 Task: Find connections with filter location San Fernando with filter topic #careerswith filter profile language Potuguese with filter current company DRDO, Centre for Airborne Systems with filter school Harcourt Butler Technical University  with filter industry Embedded Software Products with filter service category SupportTechnical Writing with filter keywords title Director of Inside Sales
Action: Mouse moved to (498, 63)
Screenshot: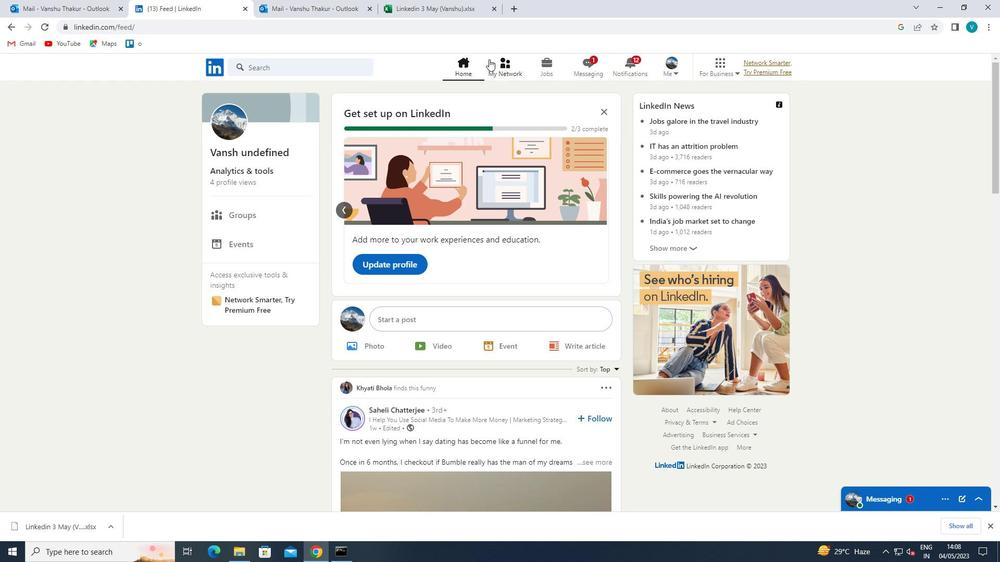 
Action: Mouse pressed left at (498, 63)
Screenshot: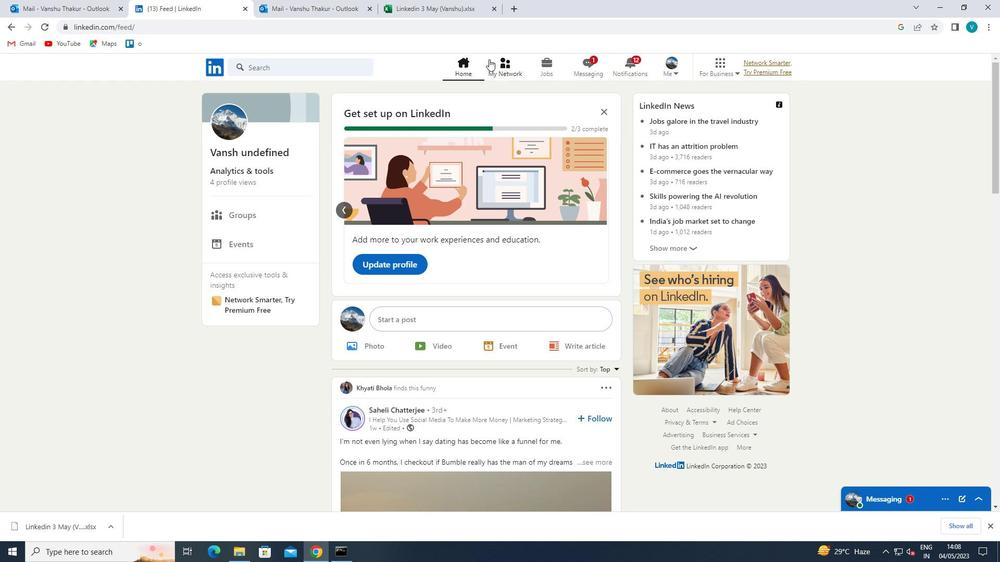 
Action: Mouse moved to (288, 128)
Screenshot: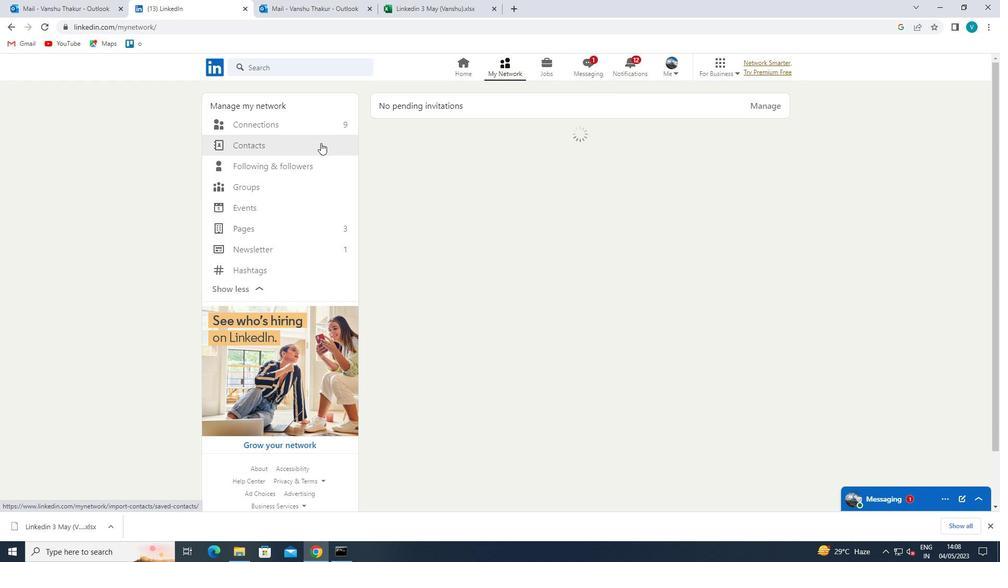 
Action: Mouse pressed left at (288, 128)
Screenshot: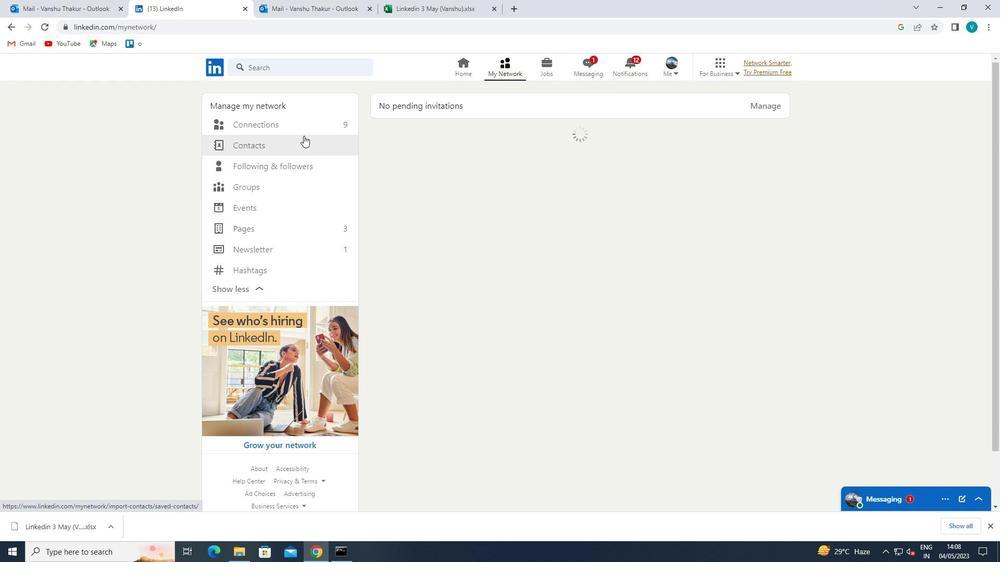
Action: Mouse moved to (568, 123)
Screenshot: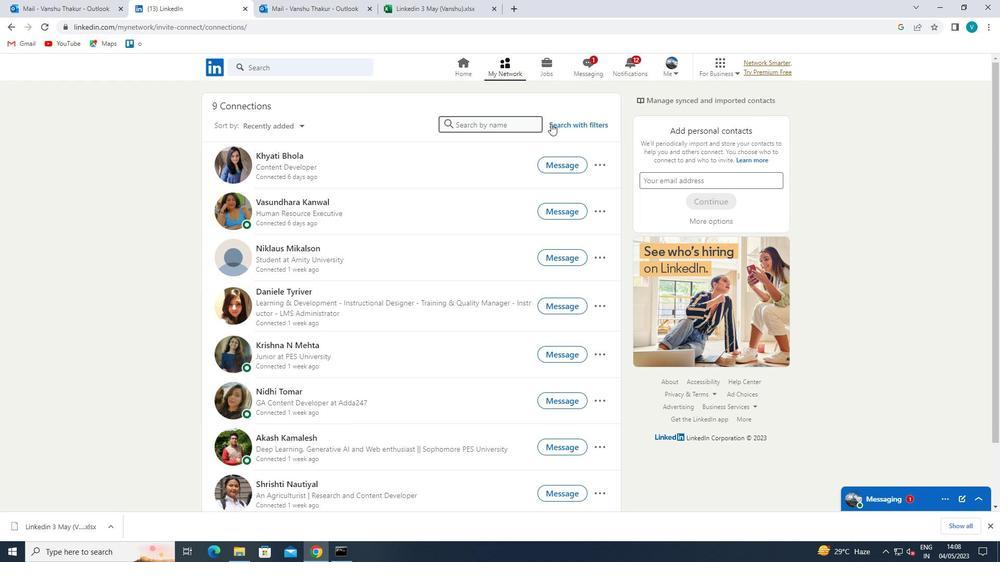
Action: Mouse pressed left at (568, 123)
Screenshot: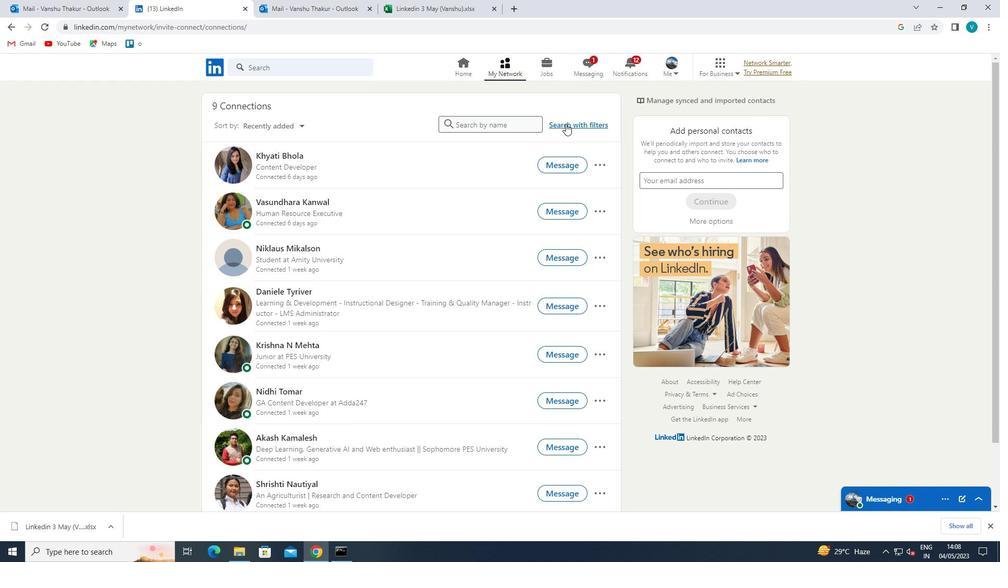 
Action: Mouse moved to (508, 98)
Screenshot: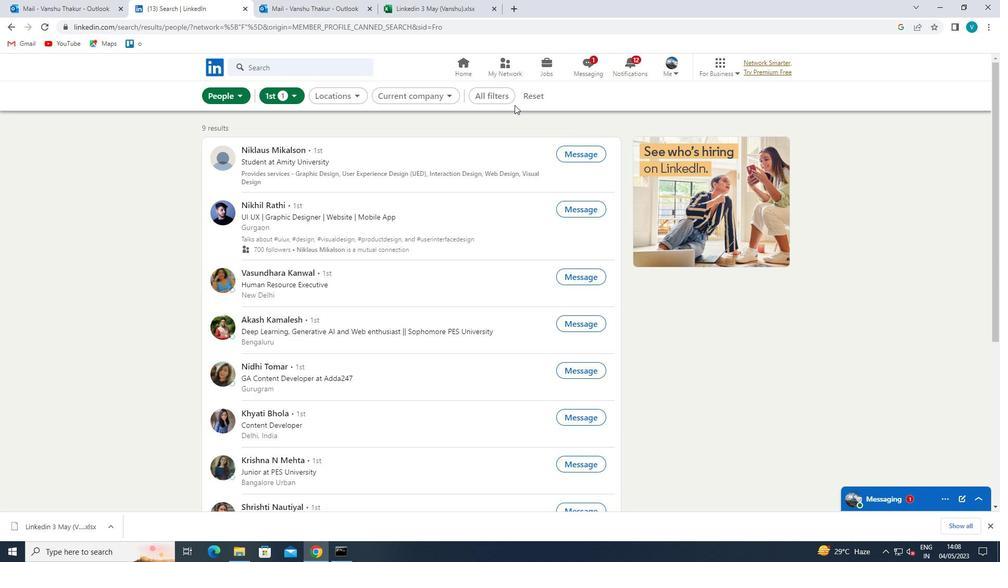
Action: Mouse pressed left at (508, 98)
Screenshot: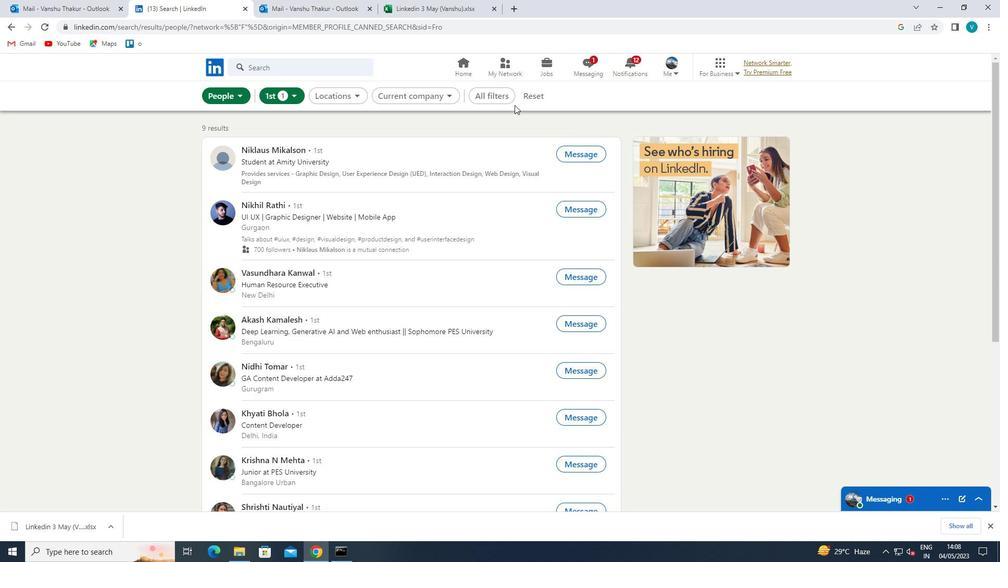 
Action: Mouse moved to (810, 230)
Screenshot: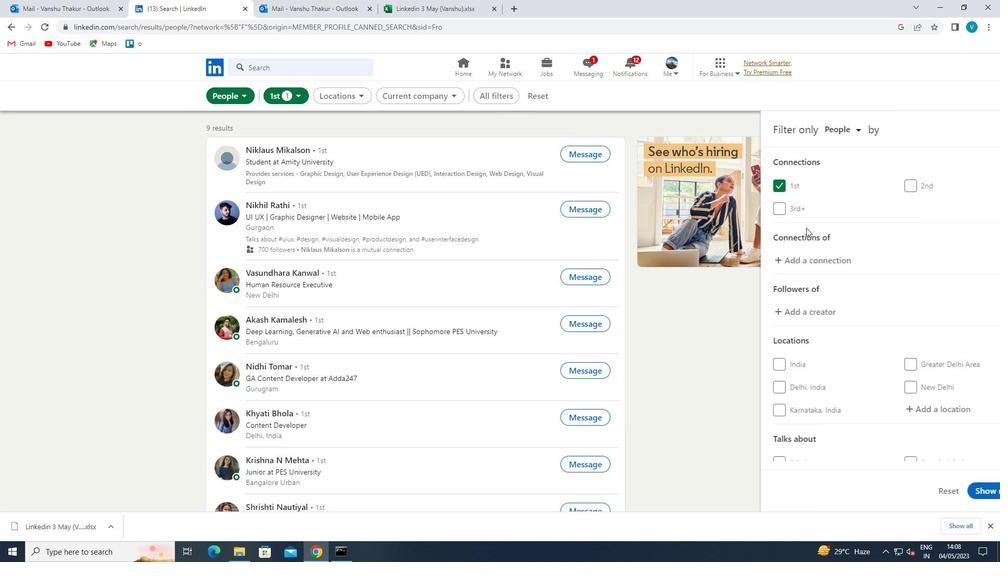 
Action: Mouse scrolled (810, 229) with delta (0, 0)
Screenshot: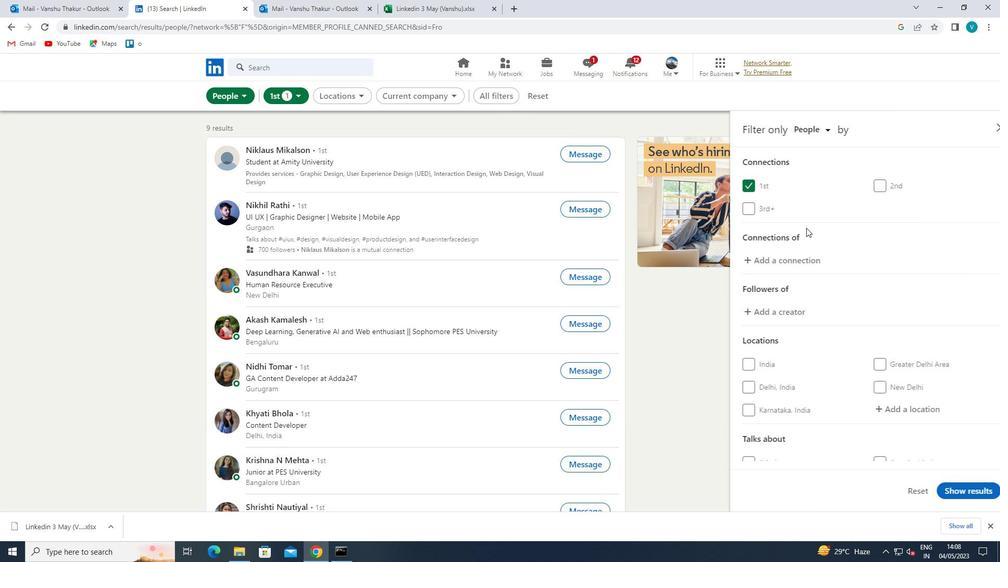 
Action: Mouse moved to (887, 360)
Screenshot: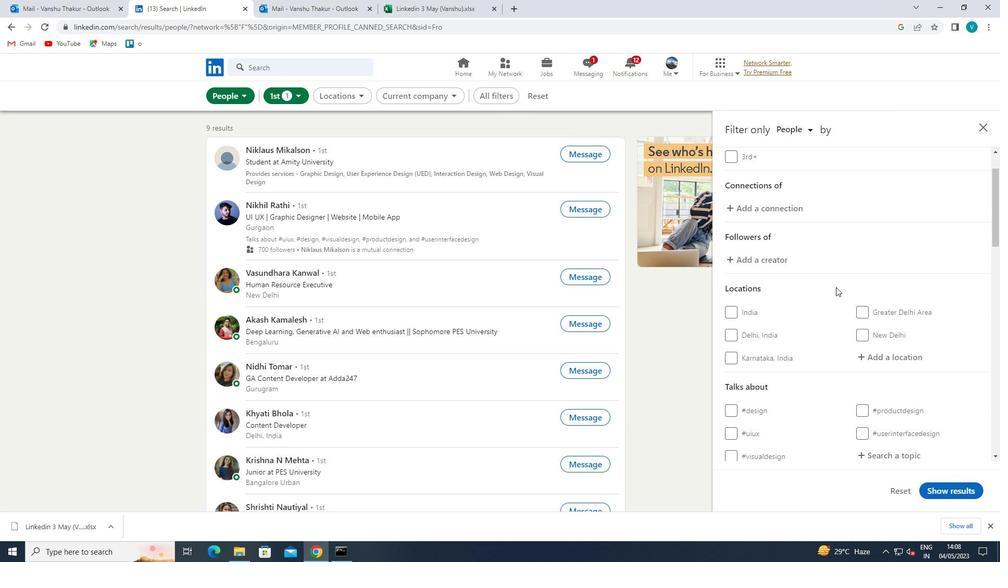 
Action: Mouse pressed left at (887, 360)
Screenshot: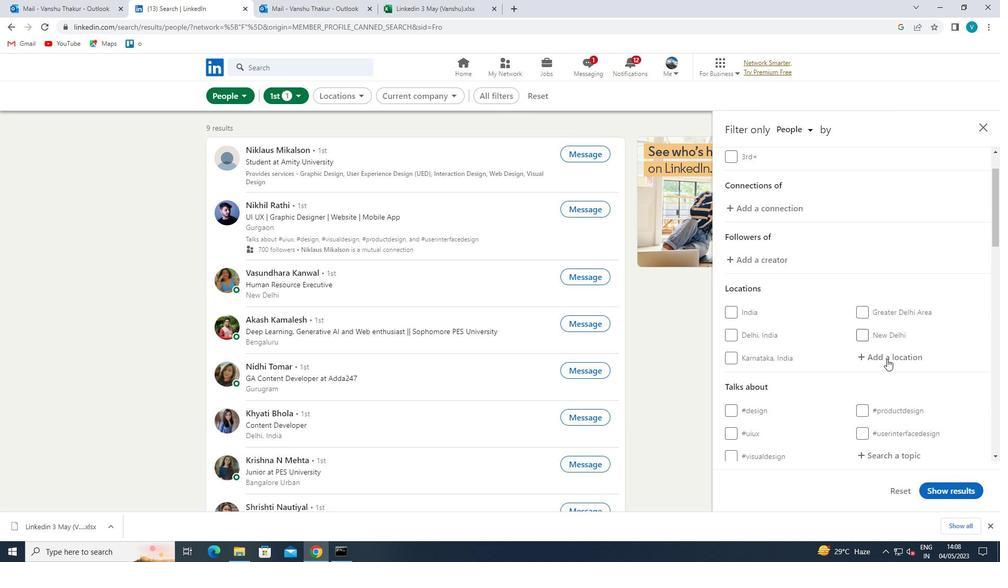 
Action: Mouse moved to (887, 360)
Screenshot: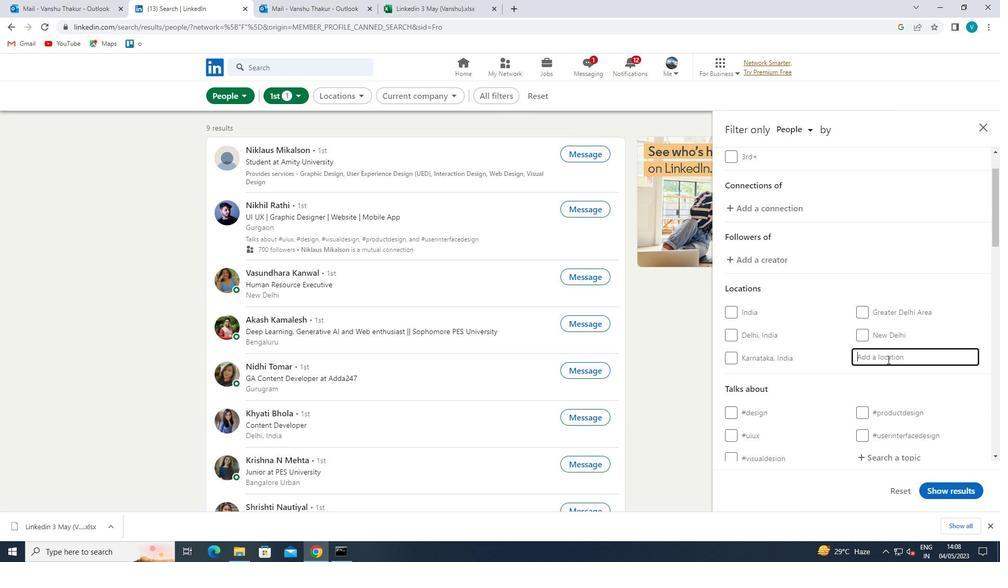 
Action: Key pressed <Key.shift>SA
Screenshot: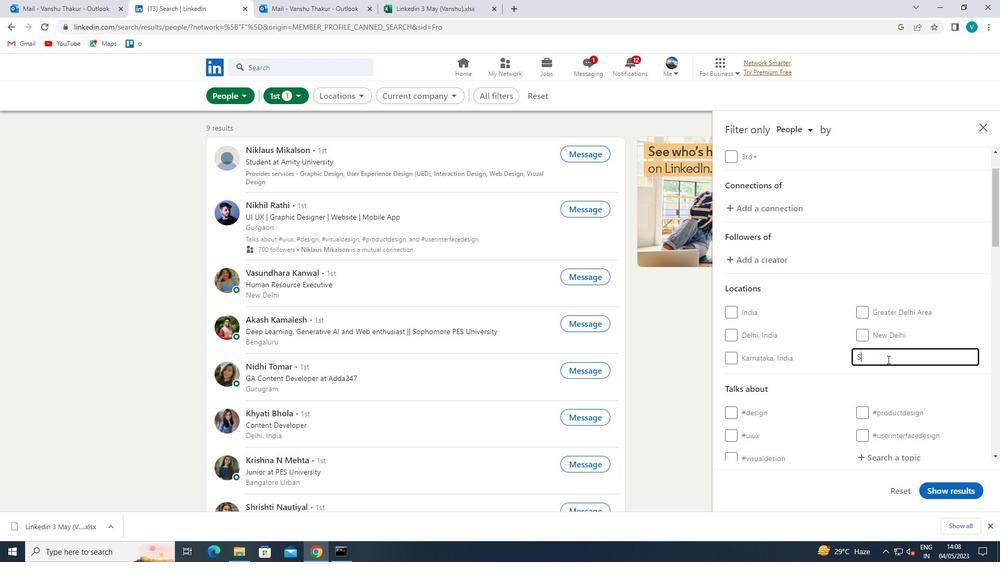 
Action: Mouse moved to (887, 358)
Screenshot: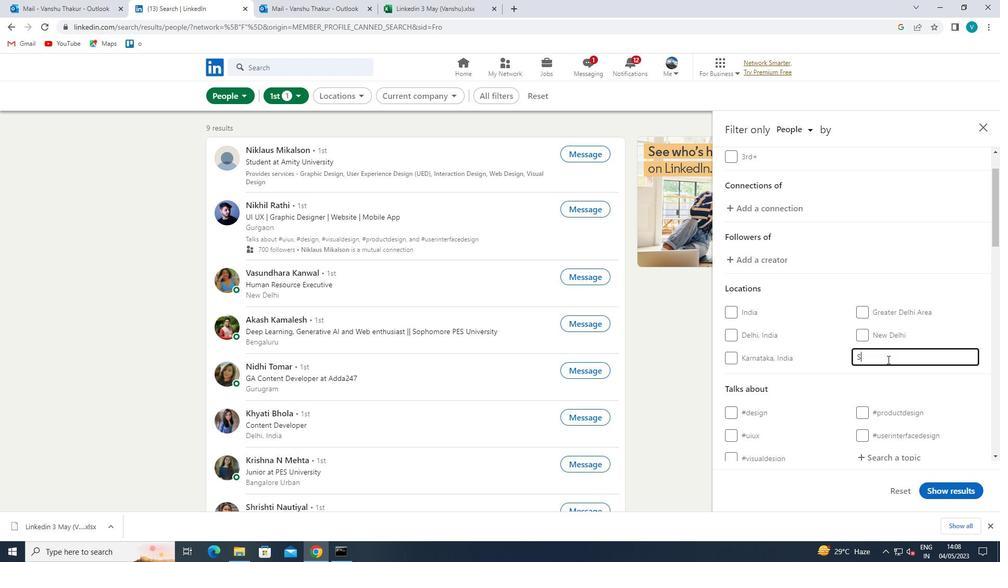 
Action: Key pressed N<Key.space><Key.shift>FERNANDO
Screenshot: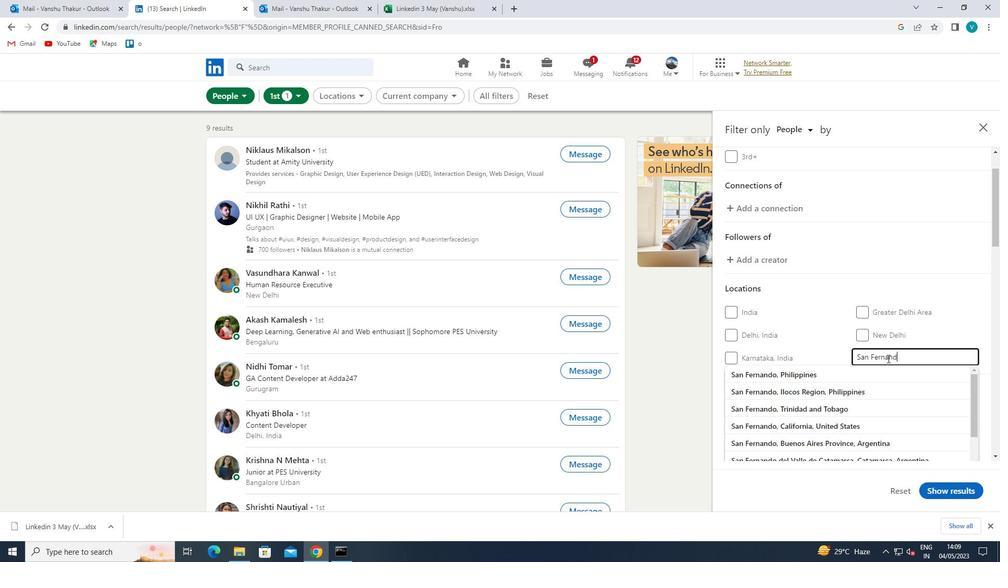 
Action: Mouse moved to (863, 370)
Screenshot: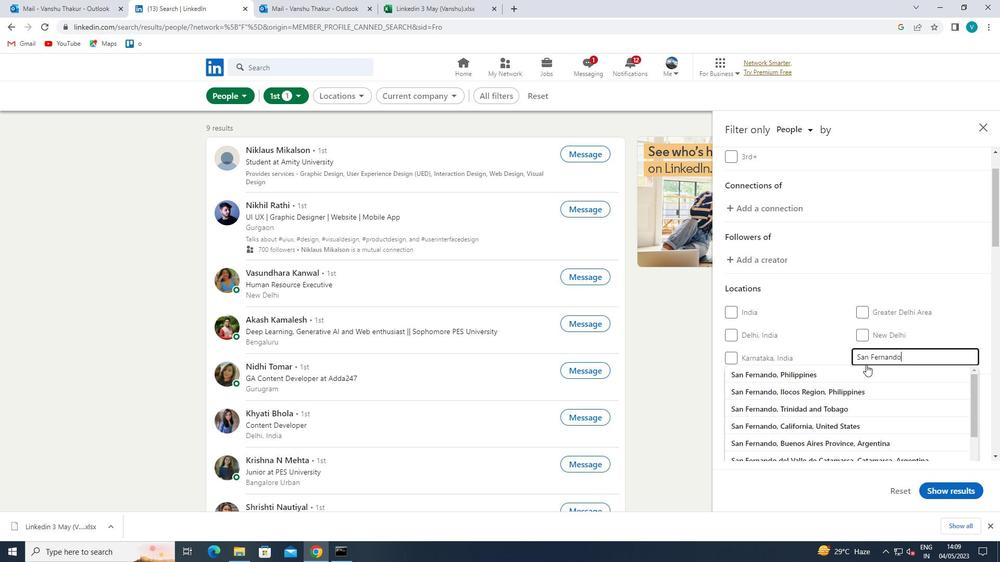 
Action: Mouse pressed left at (863, 370)
Screenshot: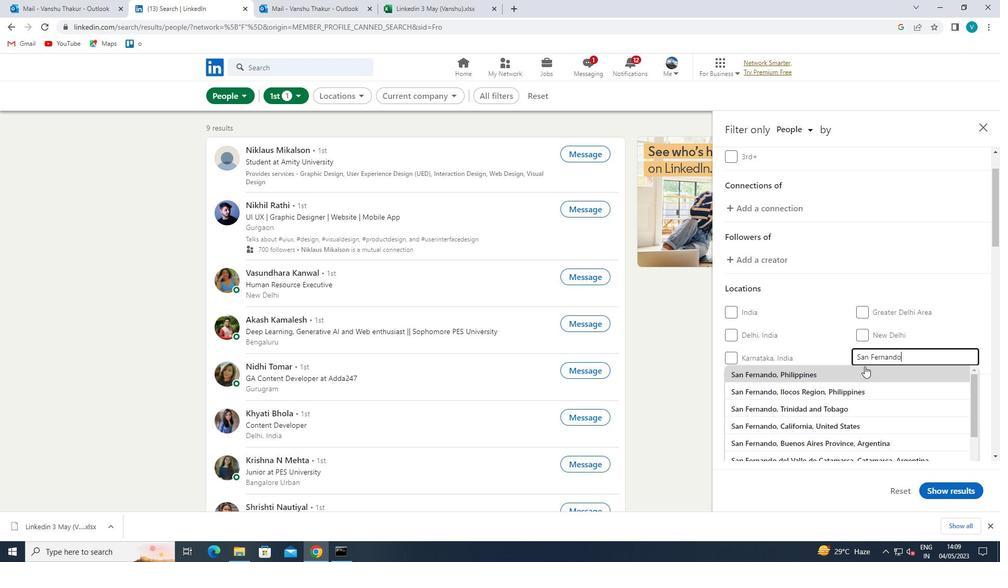 
Action: Mouse moved to (840, 337)
Screenshot: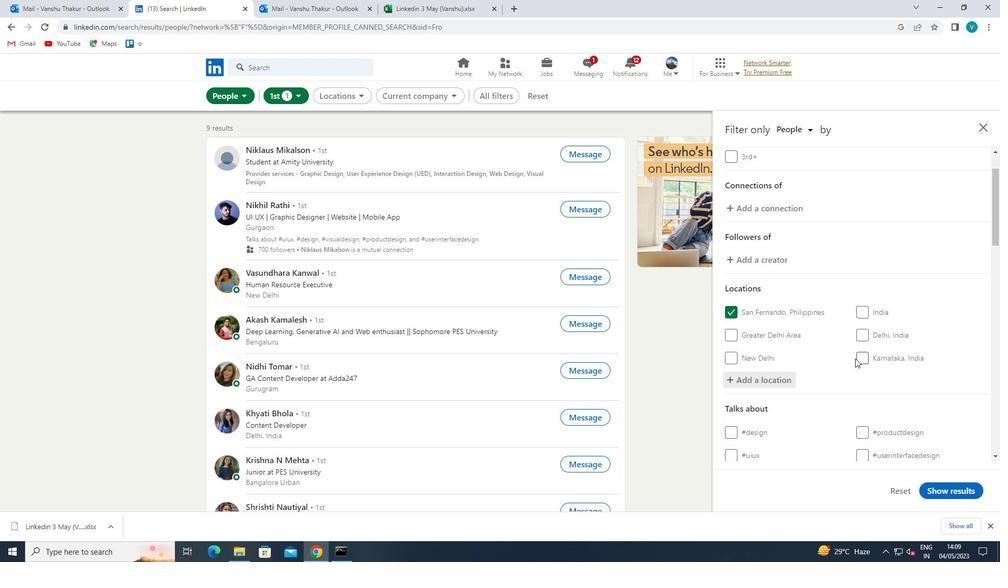 
Action: Mouse scrolled (840, 337) with delta (0, 0)
Screenshot: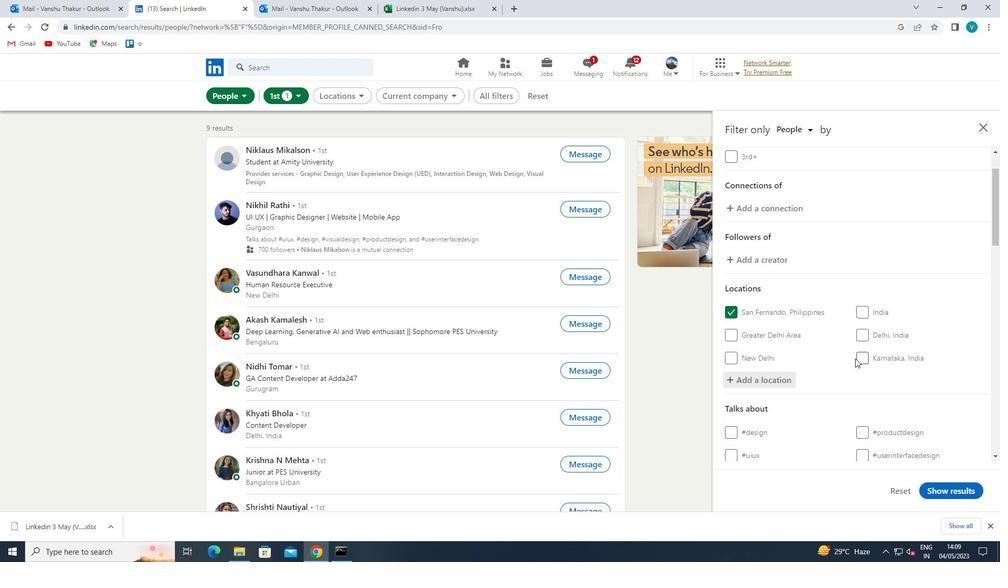 
Action: Mouse moved to (837, 336)
Screenshot: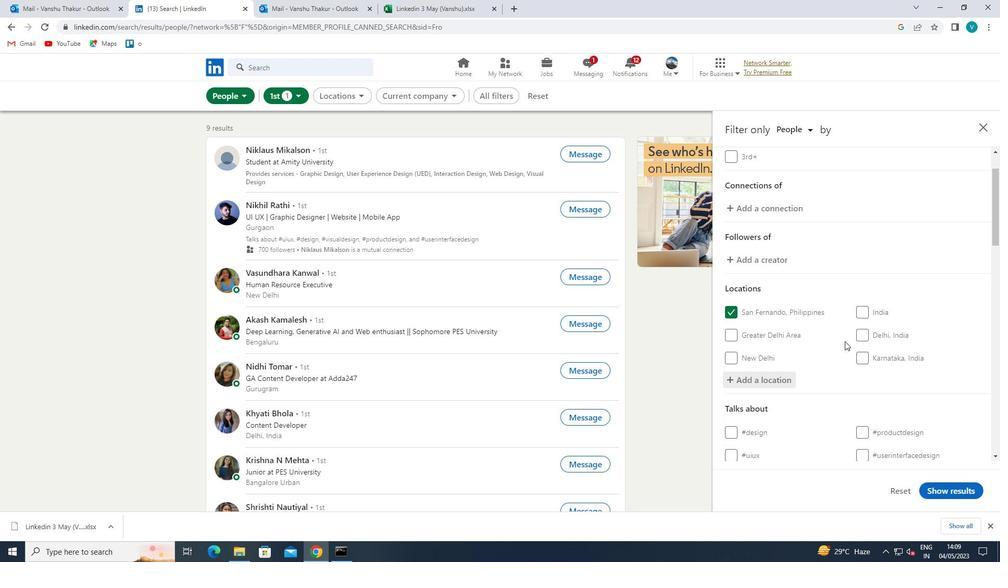 
Action: Mouse scrolled (837, 335) with delta (0, 0)
Screenshot: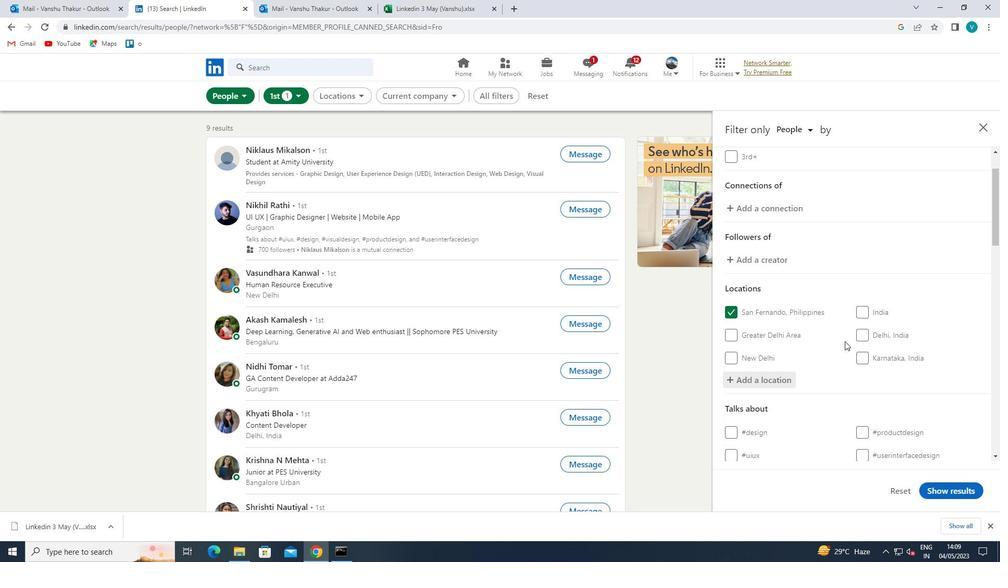 
Action: Mouse moved to (869, 366)
Screenshot: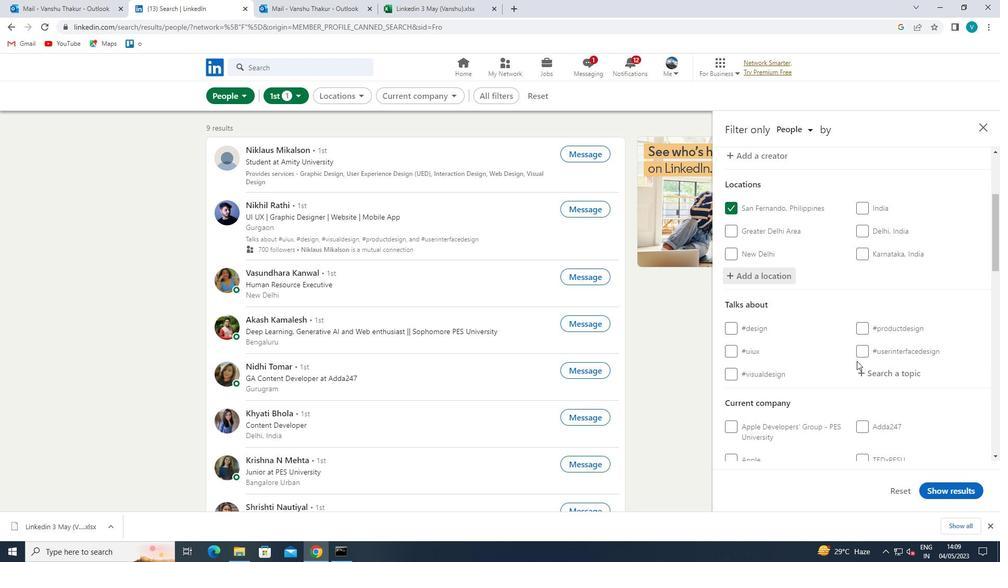 
Action: Mouse pressed left at (869, 366)
Screenshot: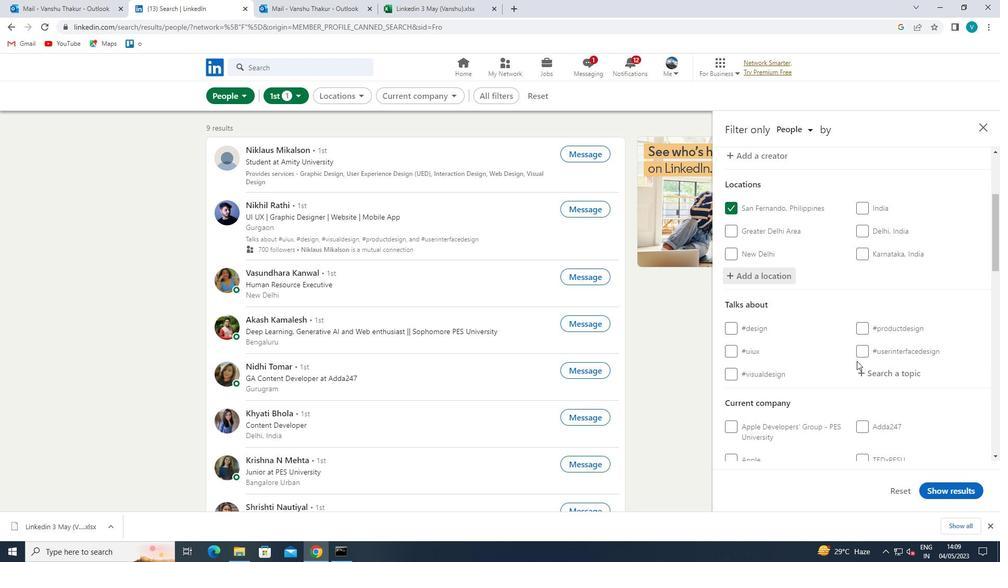 
Action: Key pressed CAREERS
Screenshot: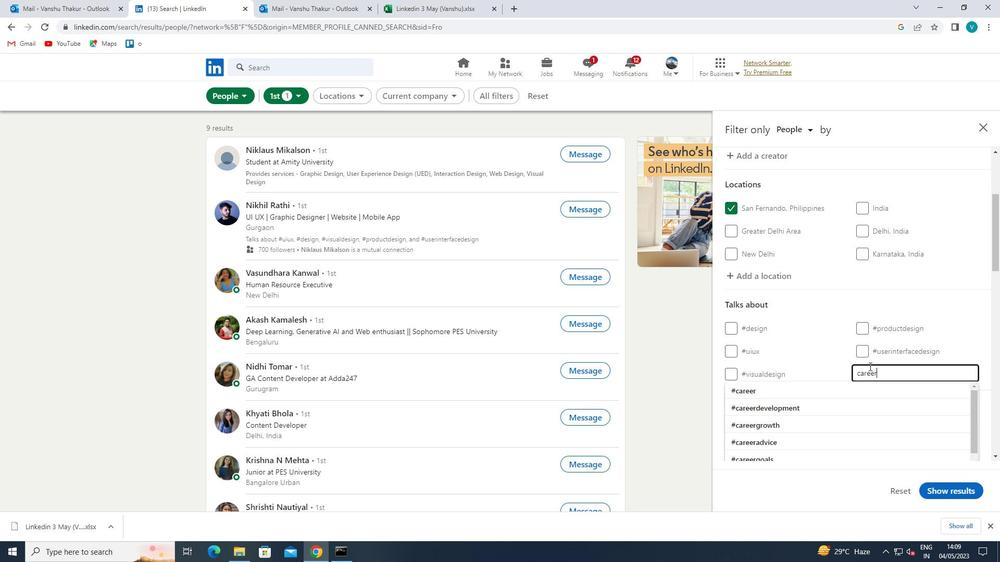 
Action: Mouse moved to (821, 386)
Screenshot: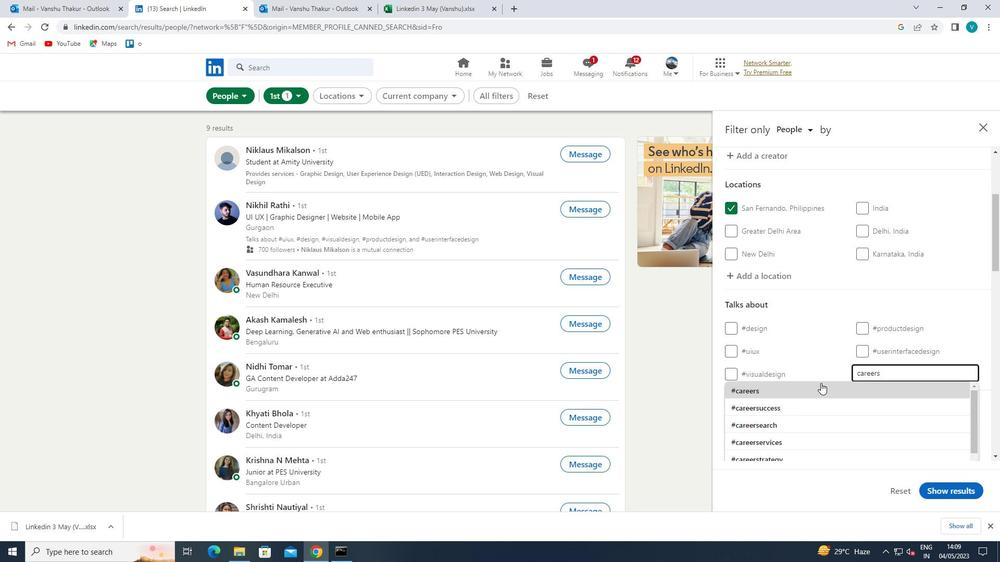 
Action: Mouse pressed left at (821, 386)
Screenshot: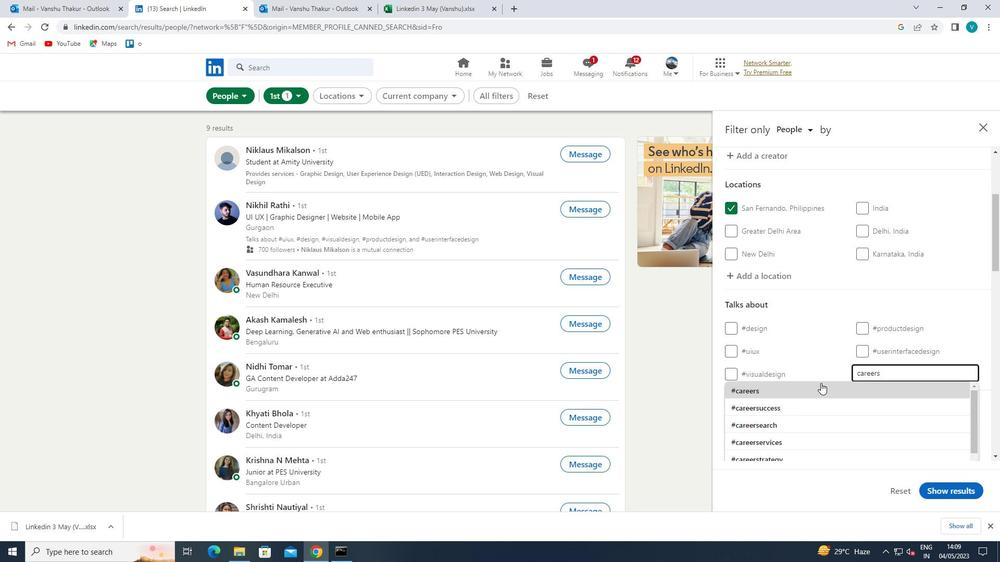 
Action: Mouse moved to (821, 382)
Screenshot: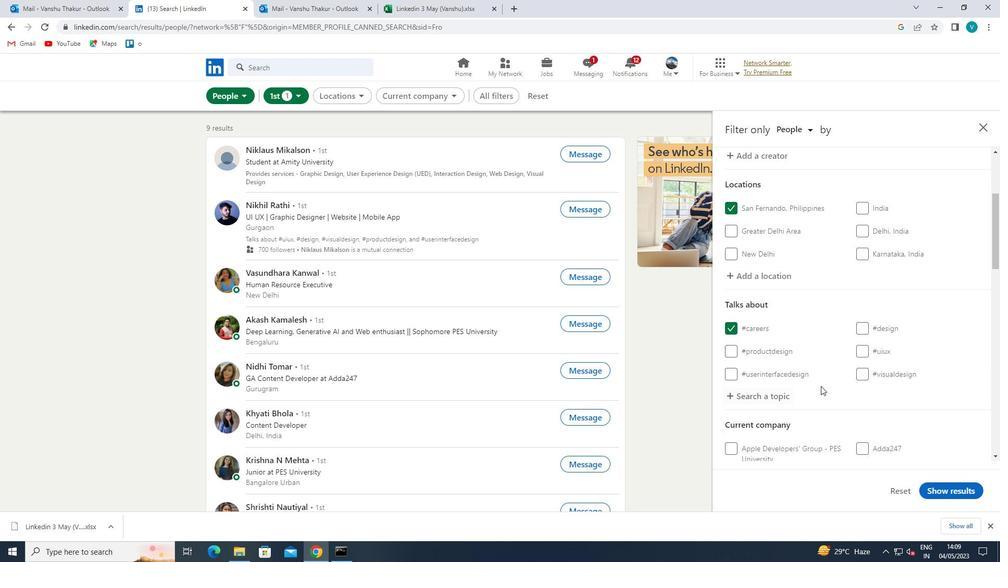 
Action: Mouse scrolled (821, 381) with delta (0, 0)
Screenshot: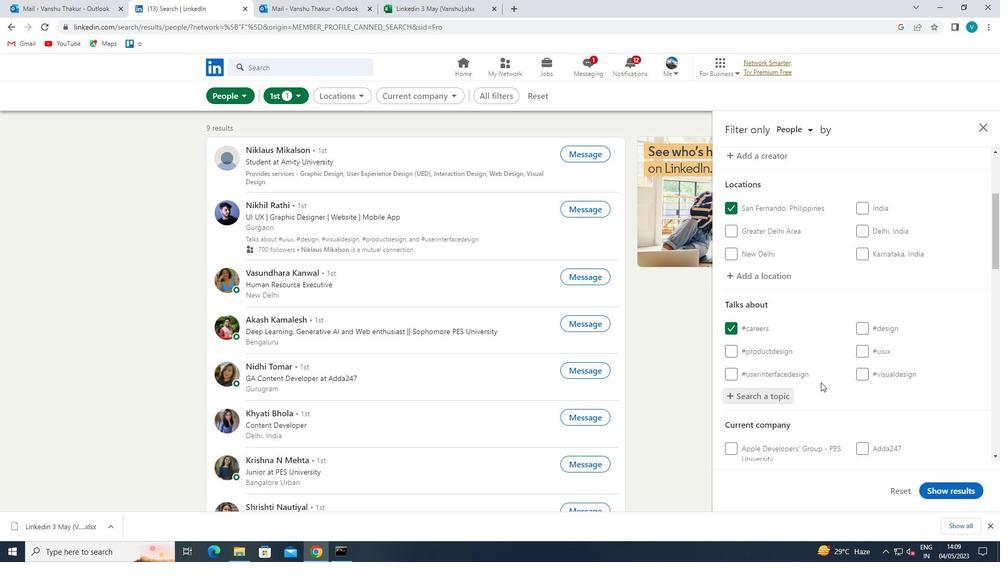 
Action: Mouse scrolled (821, 381) with delta (0, 0)
Screenshot: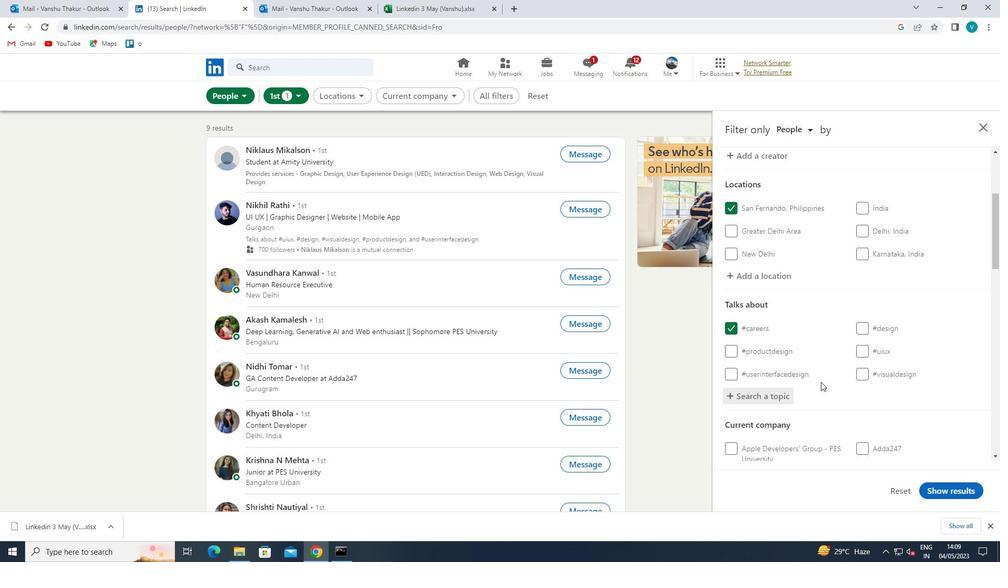 
Action: Mouse scrolled (821, 381) with delta (0, 0)
Screenshot: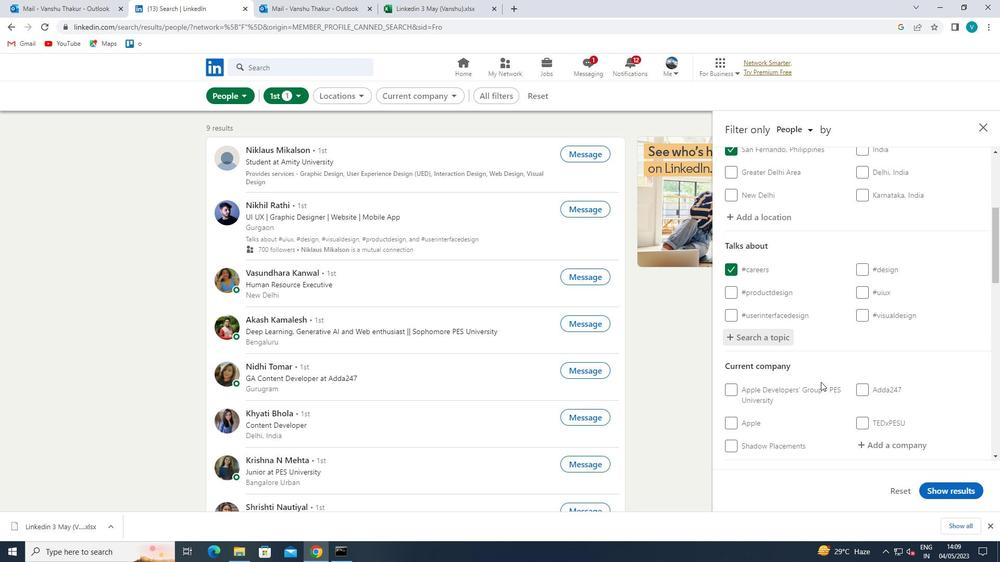 
Action: Mouse moved to (895, 346)
Screenshot: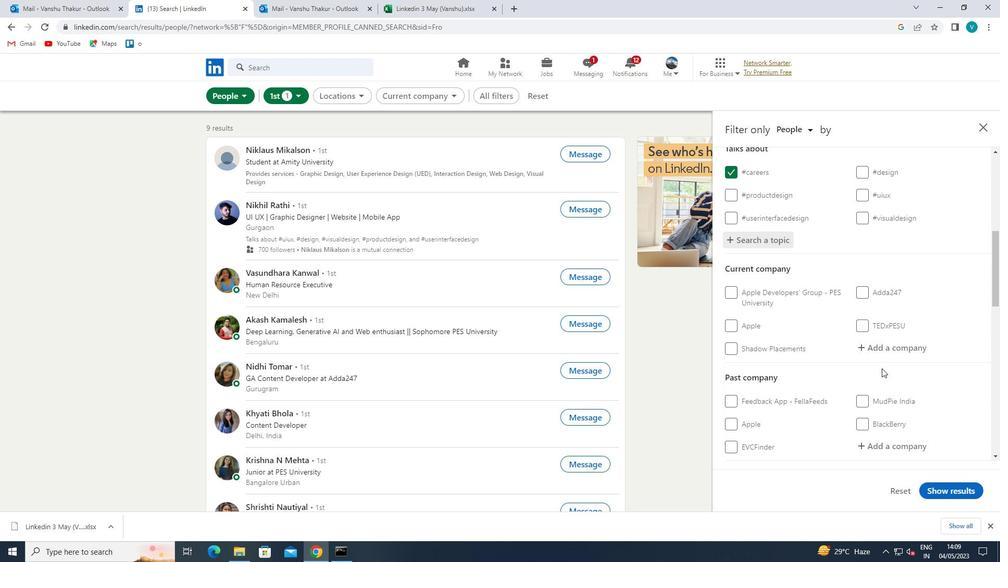 
Action: Mouse pressed left at (895, 346)
Screenshot: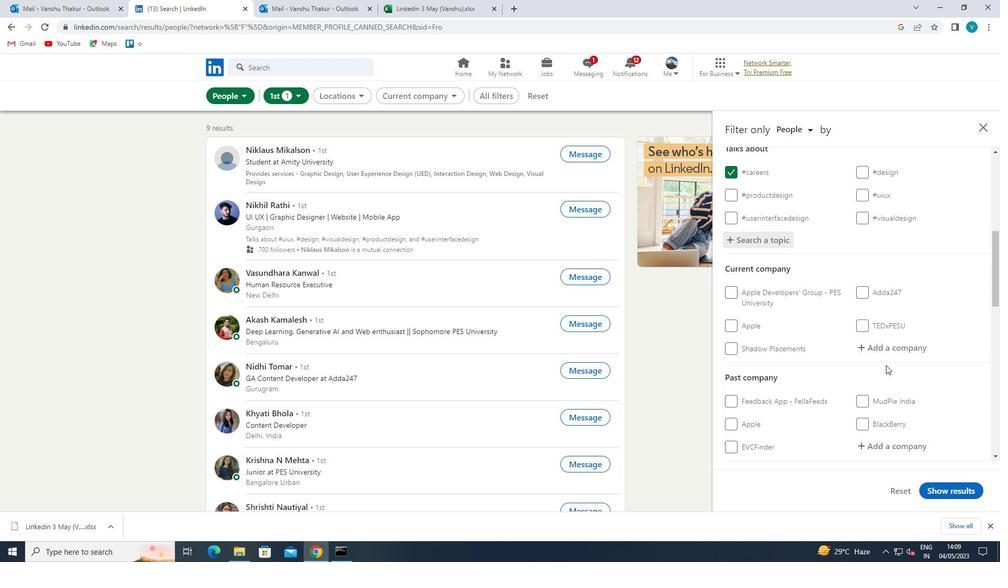 
Action: Mouse moved to (899, 341)
Screenshot: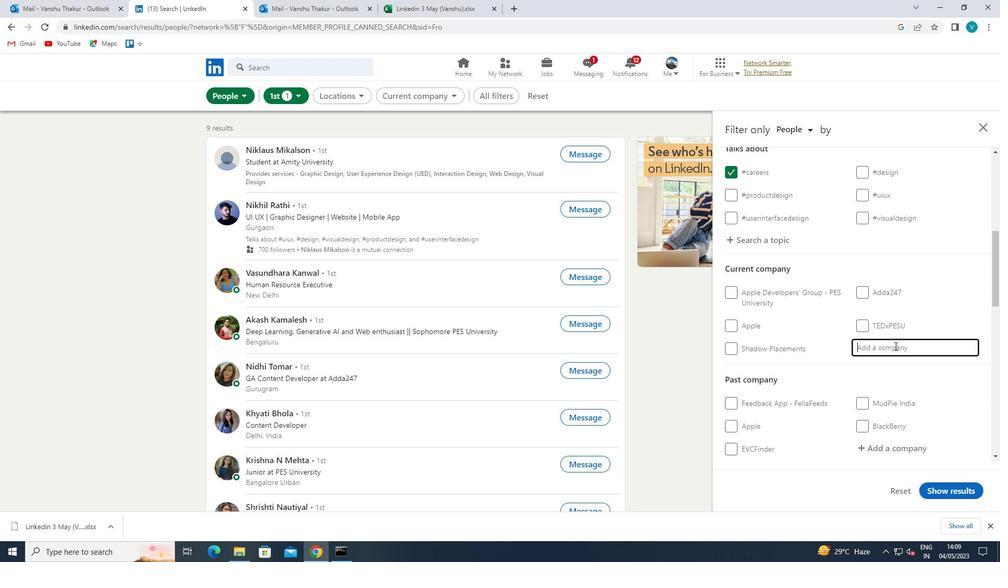 
Action: Key pressed <Key.shift>DRDO
Screenshot: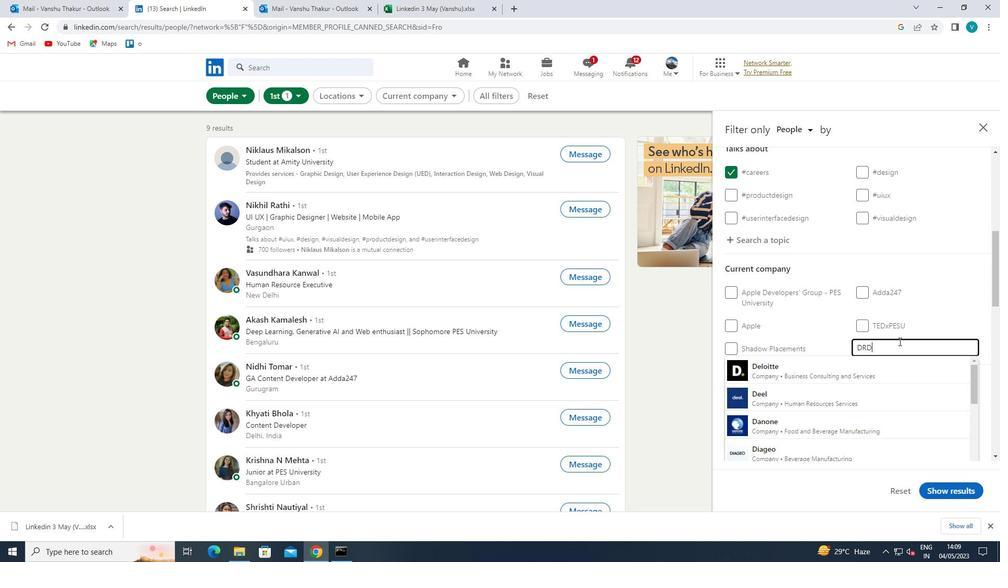 
Action: Mouse moved to (874, 360)
Screenshot: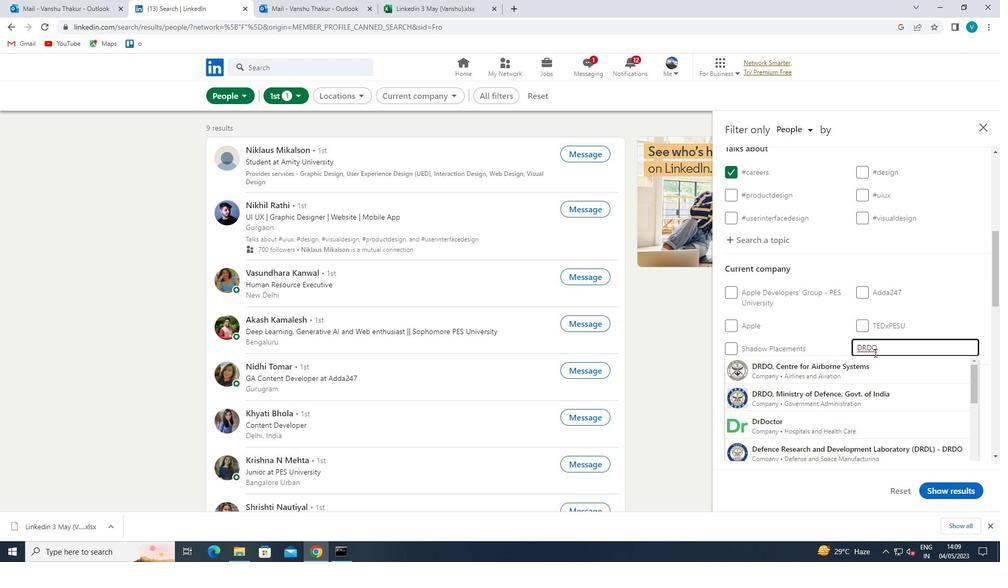
Action: Mouse pressed left at (874, 360)
Screenshot: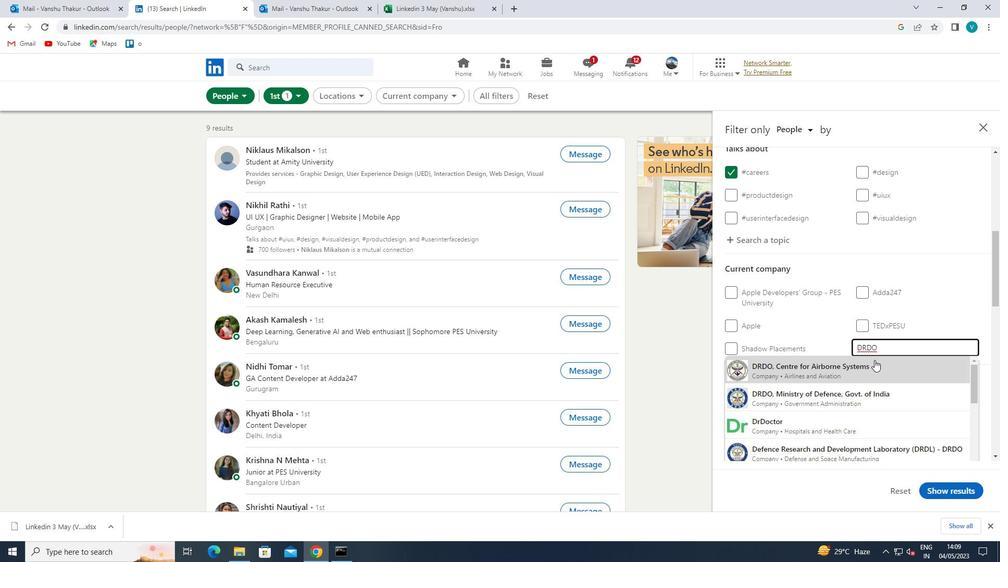 
Action: Mouse scrolled (874, 360) with delta (0, 0)
Screenshot: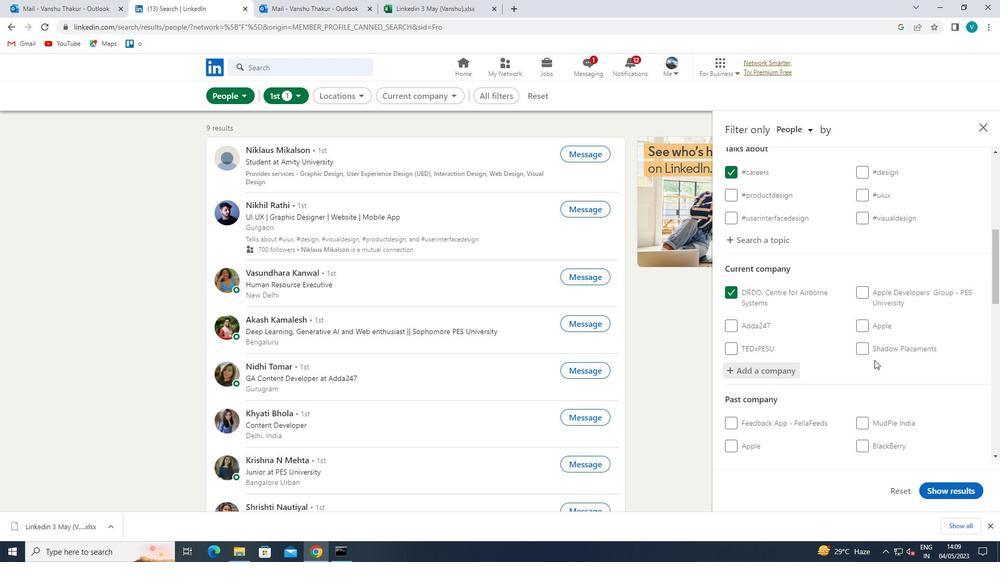 
Action: Mouse scrolled (874, 360) with delta (0, 0)
Screenshot: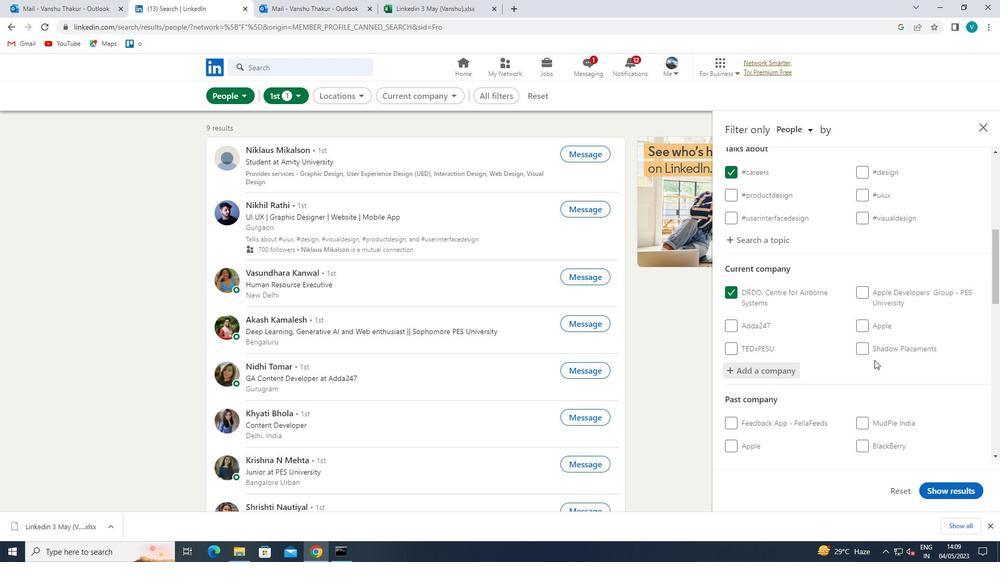 
Action: Mouse scrolled (874, 360) with delta (0, 0)
Screenshot: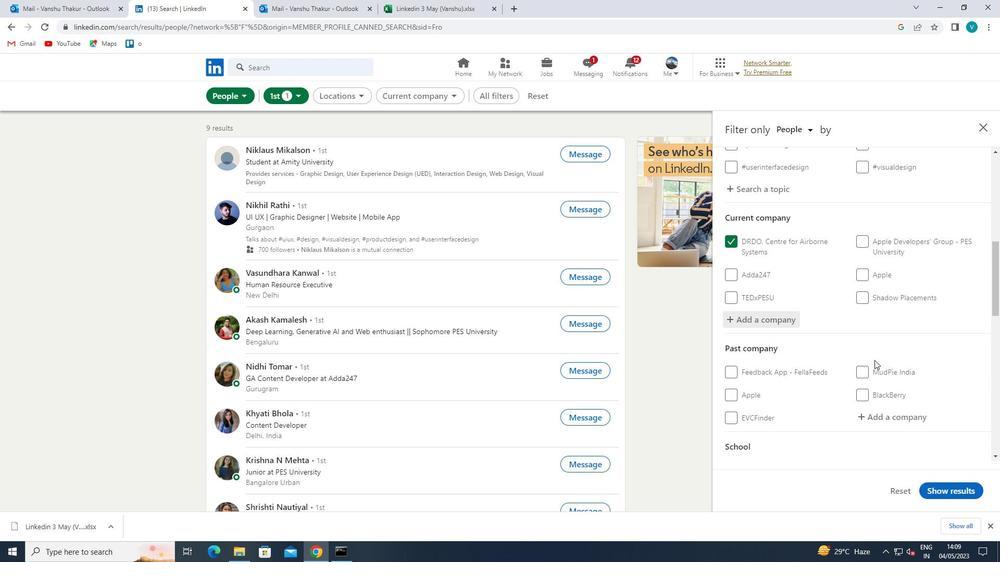 
Action: Mouse scrolled (874, 360) with delta (0, 0)
Screenshot: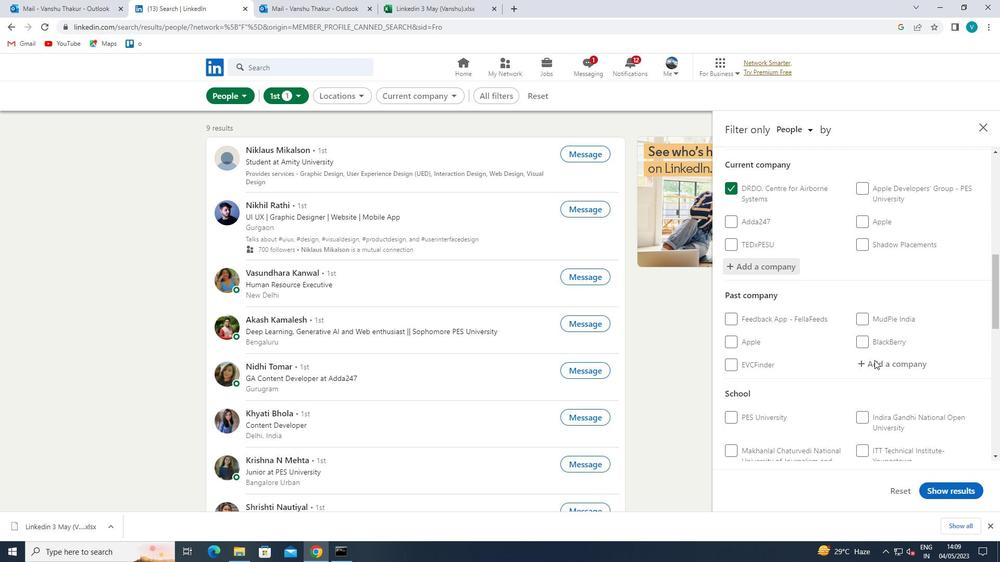 
Action: Mouse moved to (891, 386)
Screenshot: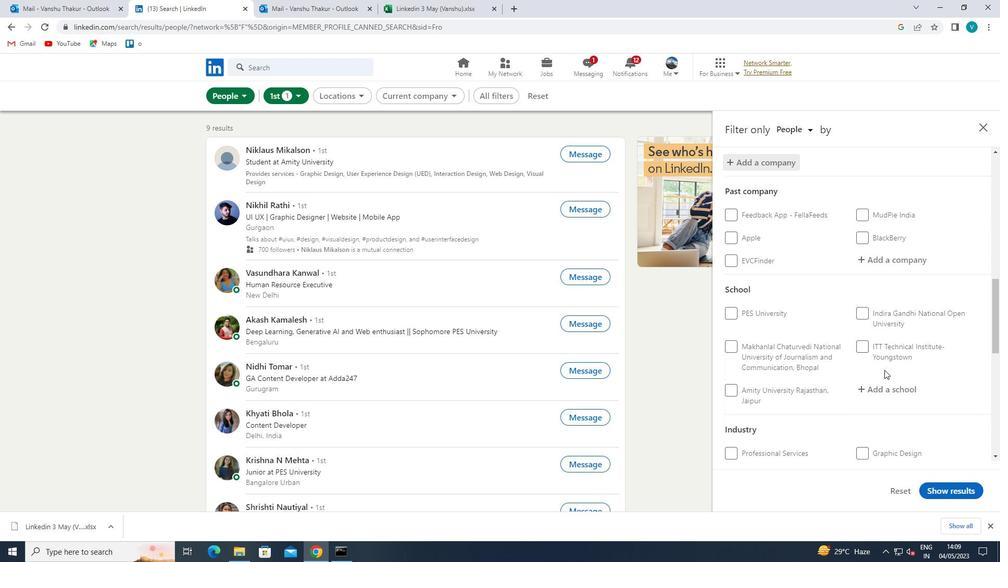 
Action: Mouse pressed left at (891, 386)
Screenshot: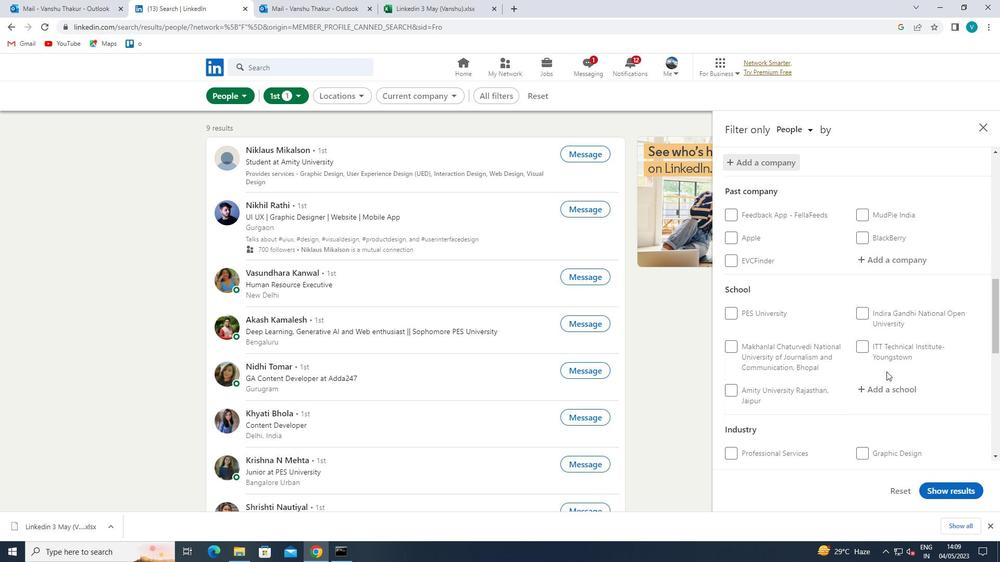 
Action: Key pressed <Key.shift><Key.shift><Key.shift><Key.shift><Key.shift><Key.shift><Key.shift><Key.shift><Key.shift>HARCOURT<Key.space><Key.shift>BUTLER<Key.space><Key.shift>TECHNICAL<Key.space>
Screenshot: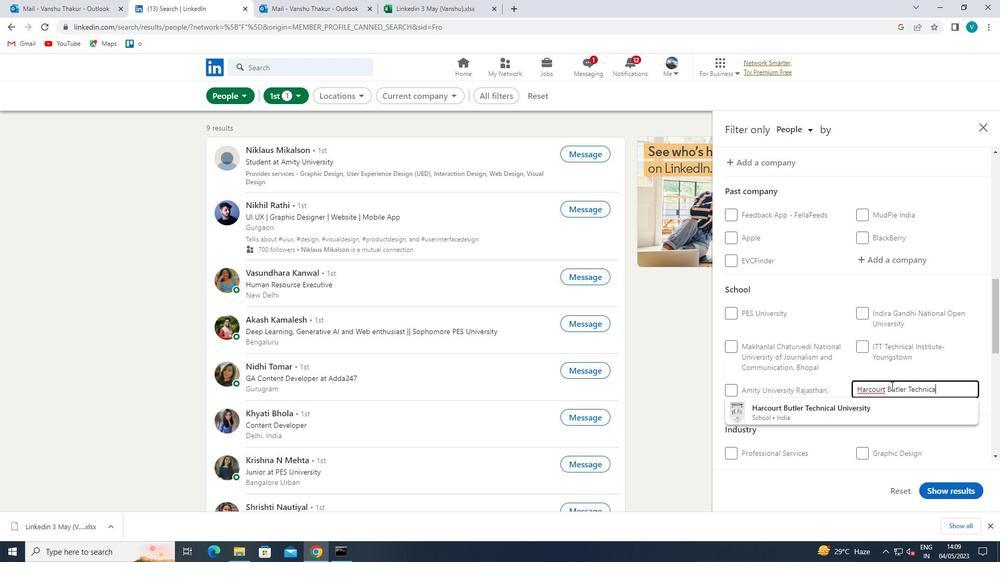 
Action: Mouse moved to (867, 404)
Screenshot: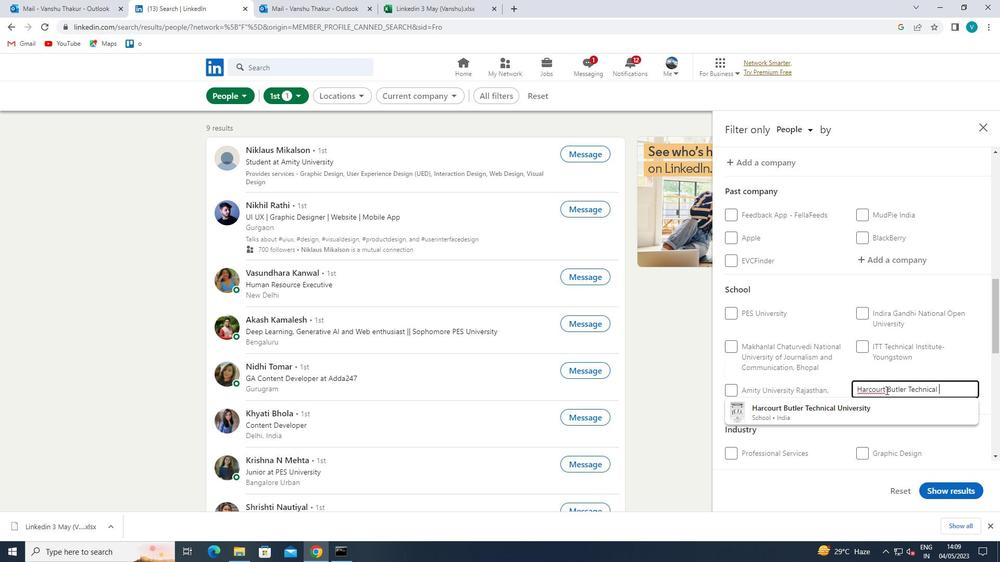 
Action: Mouse pressed left at (867, 404)
Screenshot: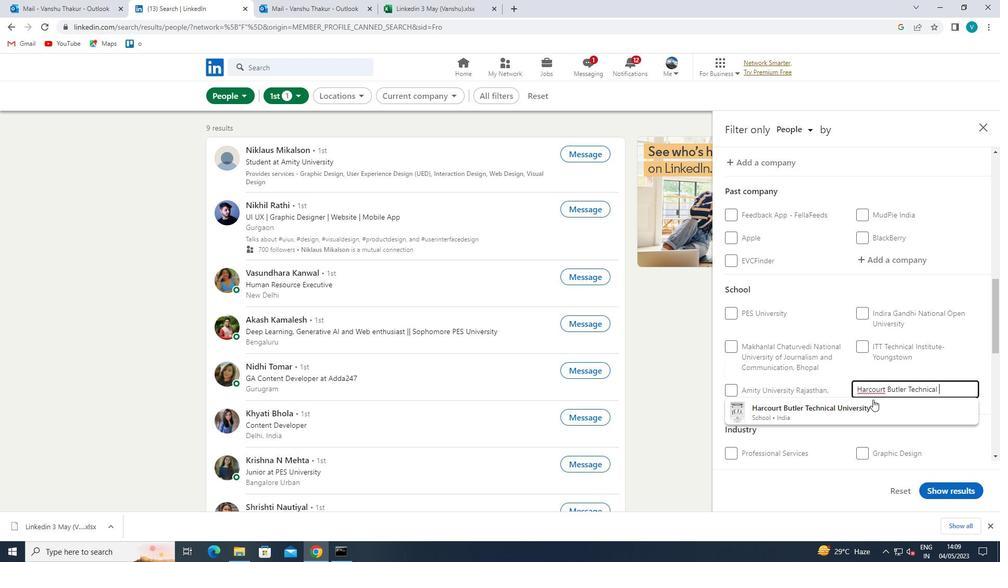 
Action: Mouse scrolled (867, 404) with delta (0, 0)
Screenshot: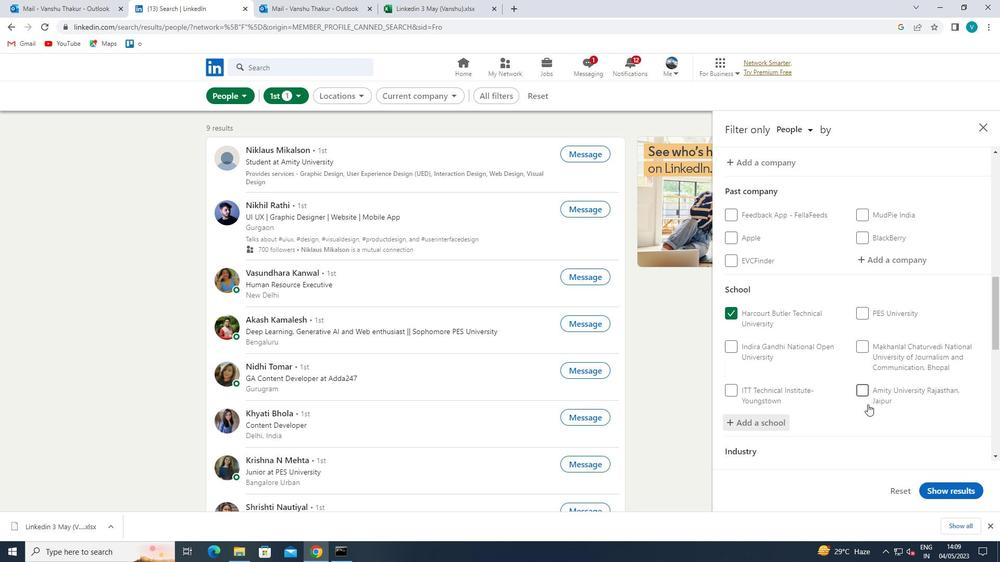 
Action: Mouse scrolled (867, 404) with delta (0, 0)
Screenshot: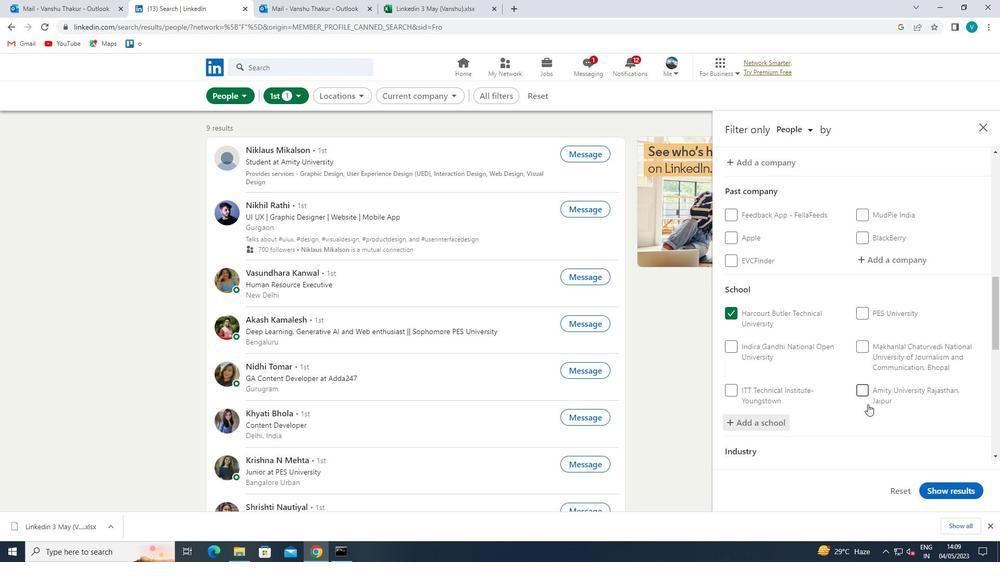 
Action: Mouse scrolled (867, 404) with delta (0, 0)
Screenshot: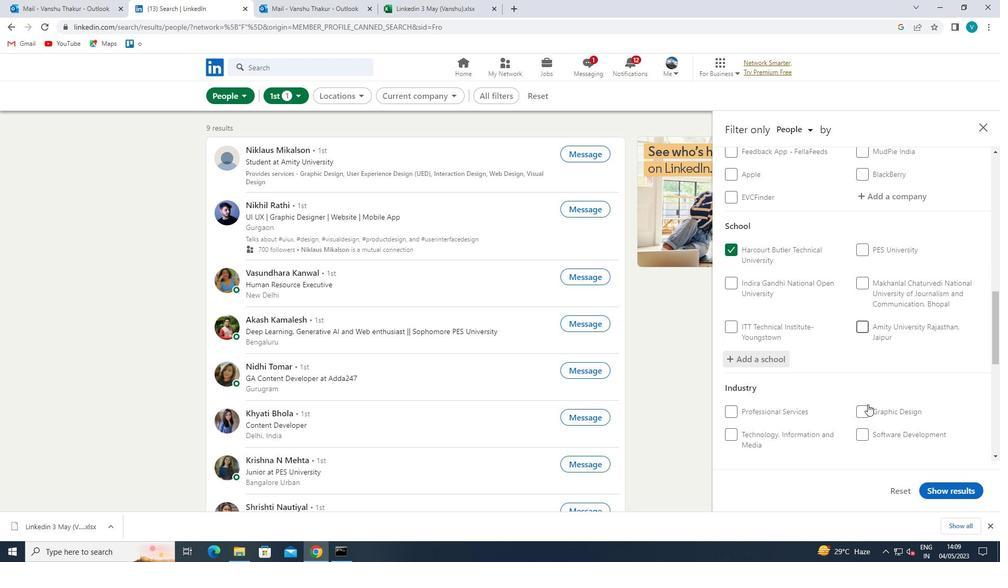 
Action: Mouse scrolled (867, 404) with delta (0, 0)
Screenshot: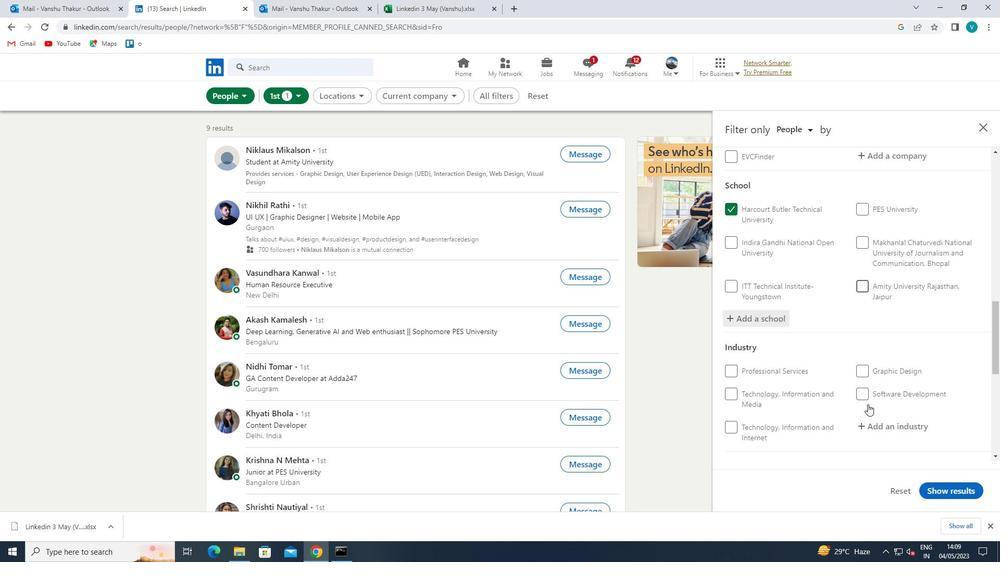 
Action: Mouse moved to (896, 328)
Screenshot: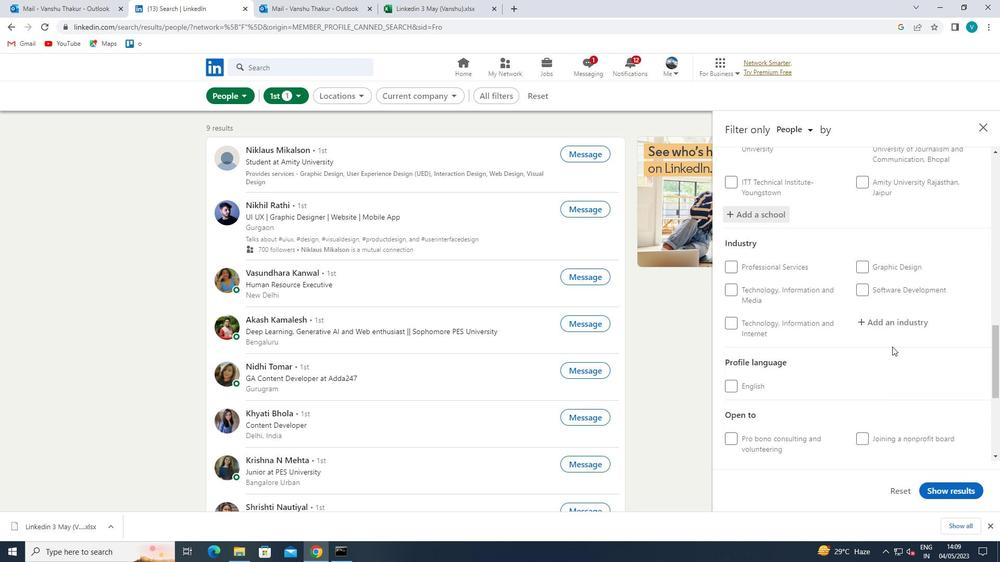 
Action: Mouse pressed left at (896, 328)
Screenshot: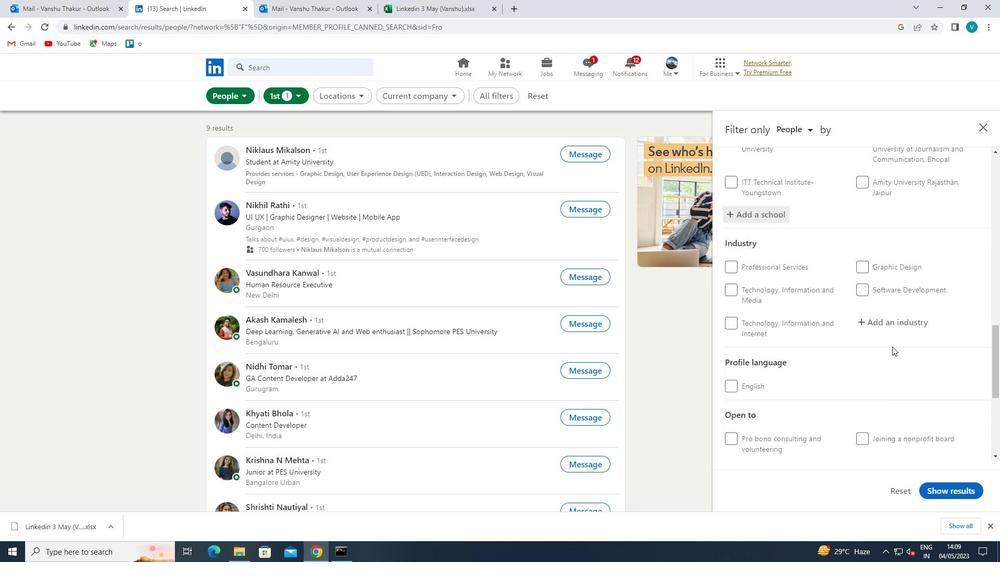 
Action: Key pressed <Key.shift>EMBEDDED
Screenshot: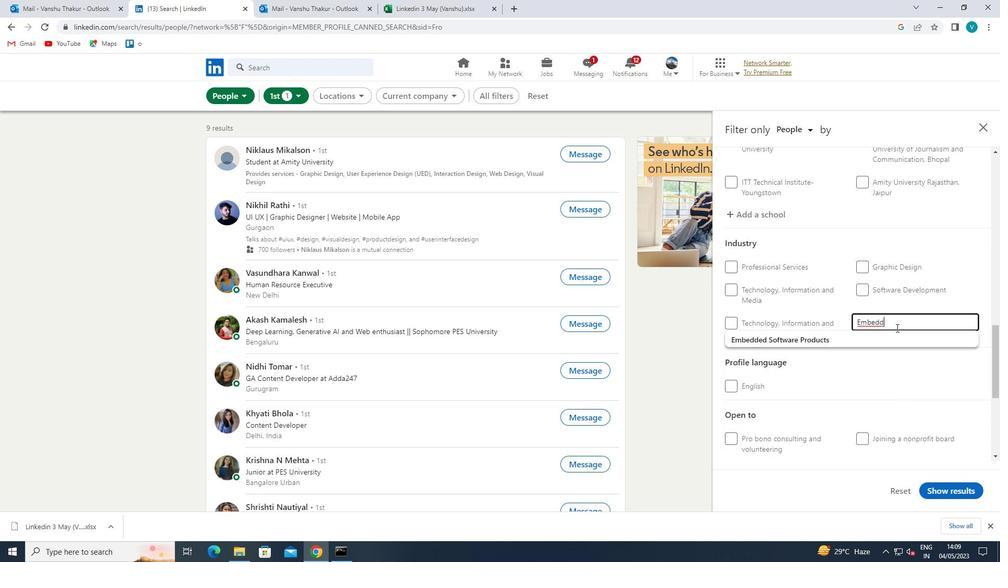 
Action: Mouse moved to (886, 332)
Screenshot: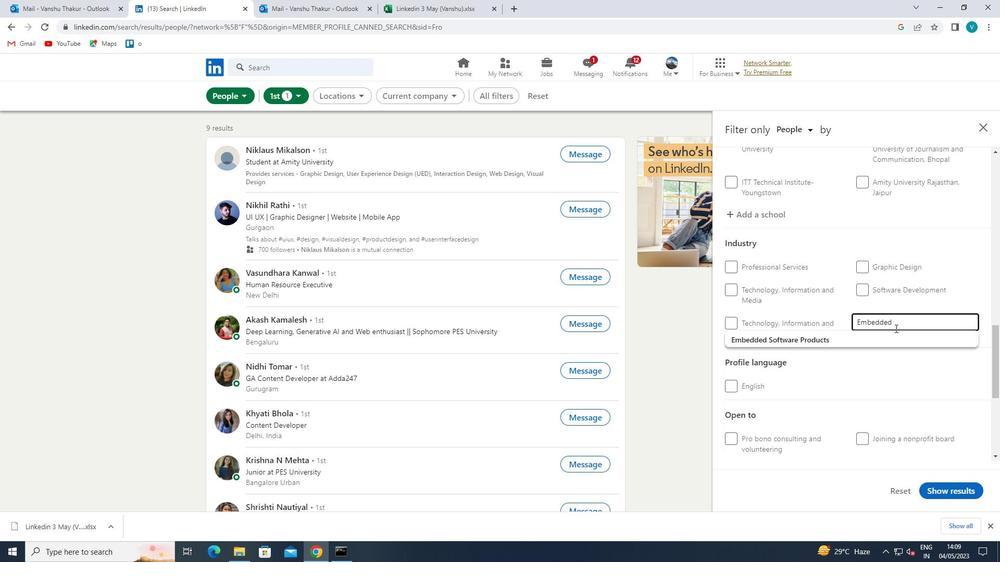 
Action: Mouse pressed left at (886, 332)
Screenshot: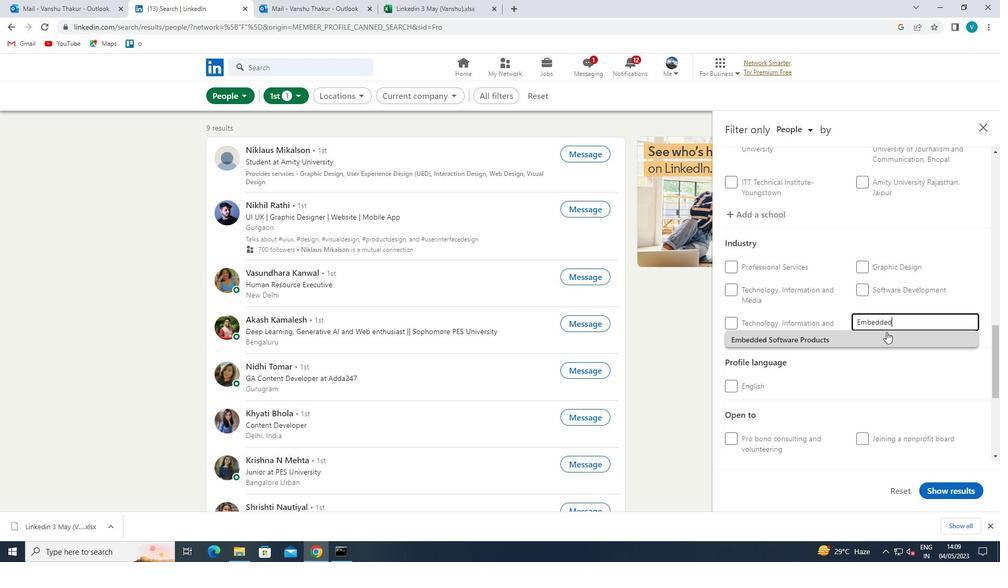 
Action: Mouse scrolled (886, 331) with delta (0, 0)
Screenshot: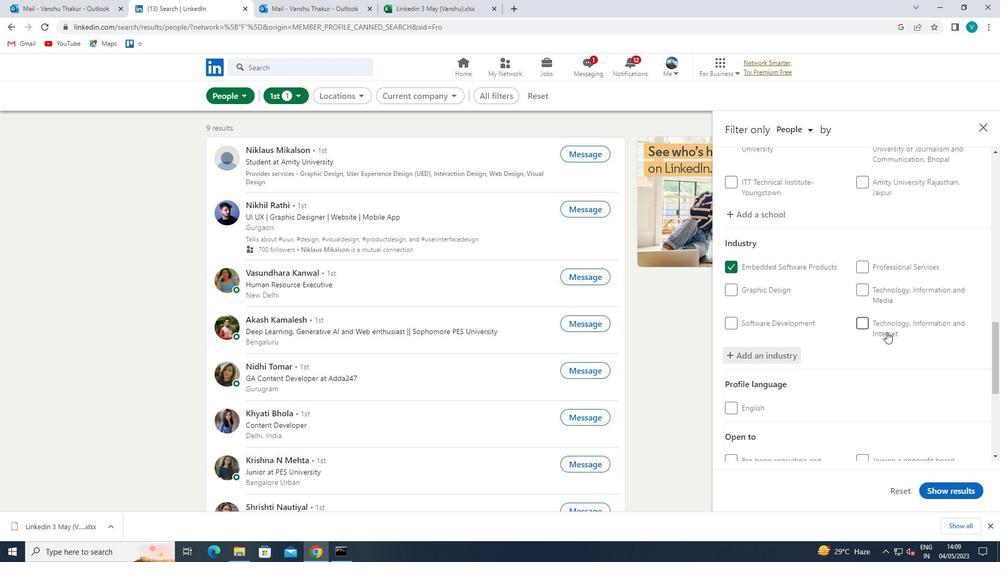 
Action: Mouse scrolled (886, 331) with delta (0, 0)
Screenshot: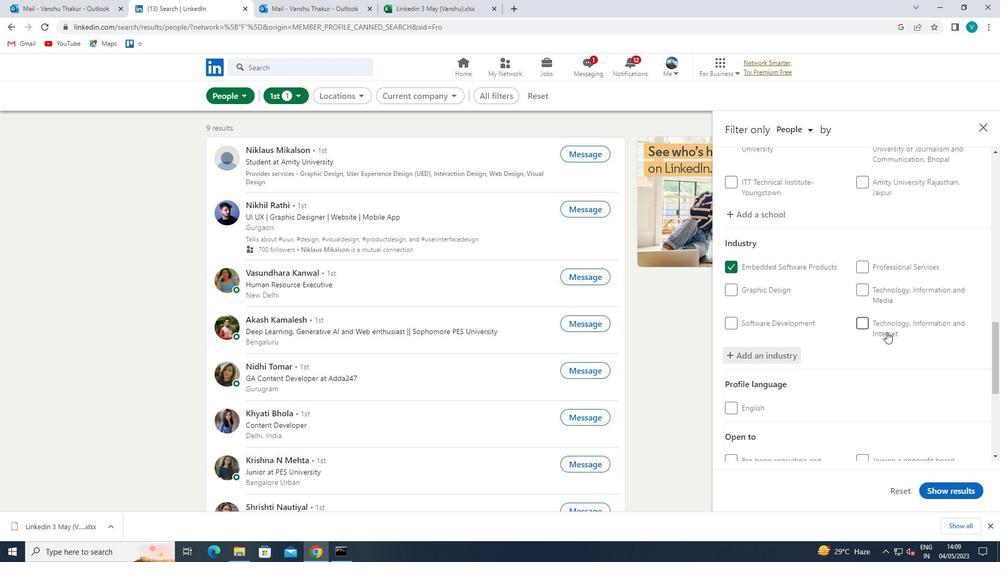 
Action: Mouse scrolled (886, 331) with delta (0, 0)
Screenshot: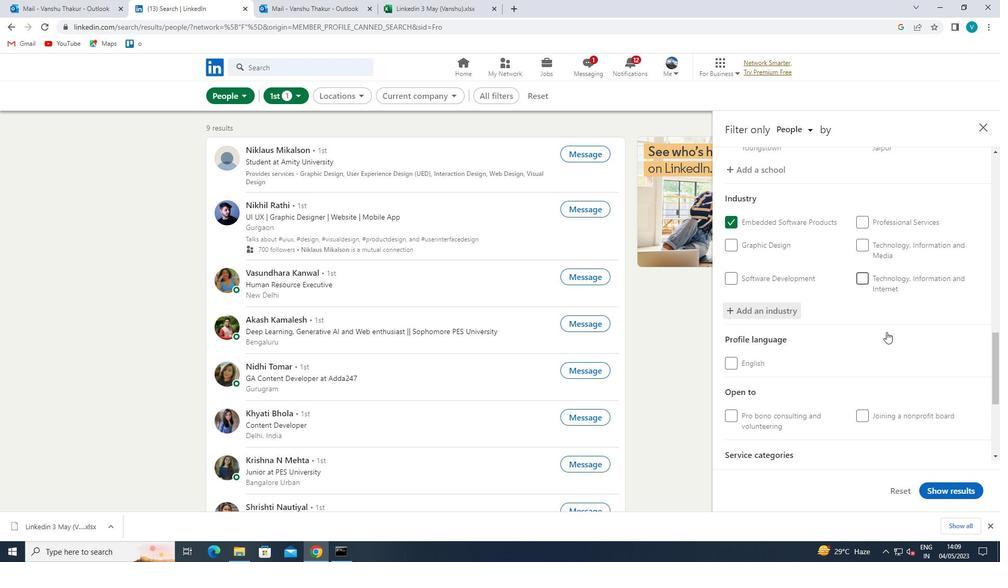 
Action: Mouse moved to (886, 333)
Screenshot: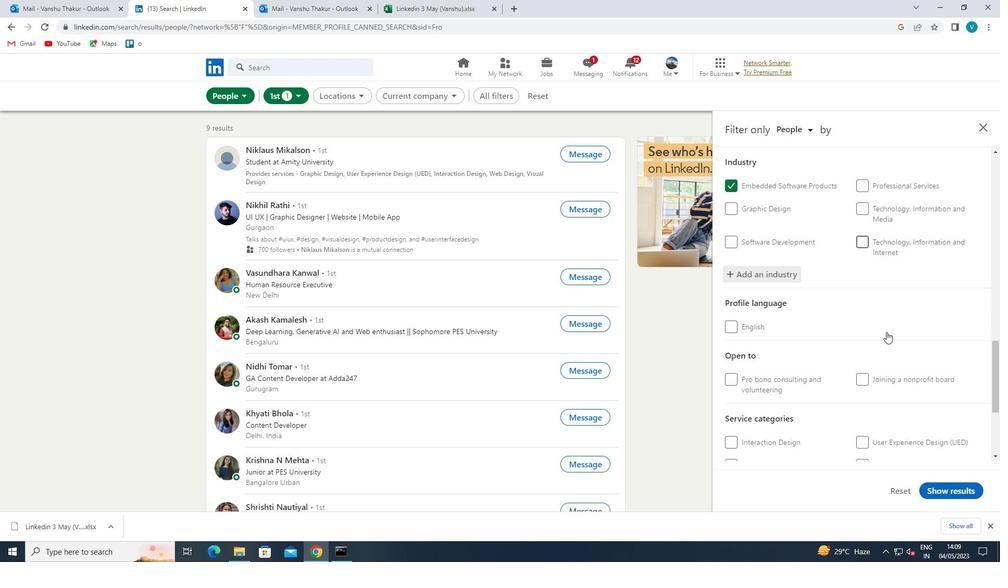 
Action: Mouse scrolled (886, 332) with delta (0, 0)
Screenshot: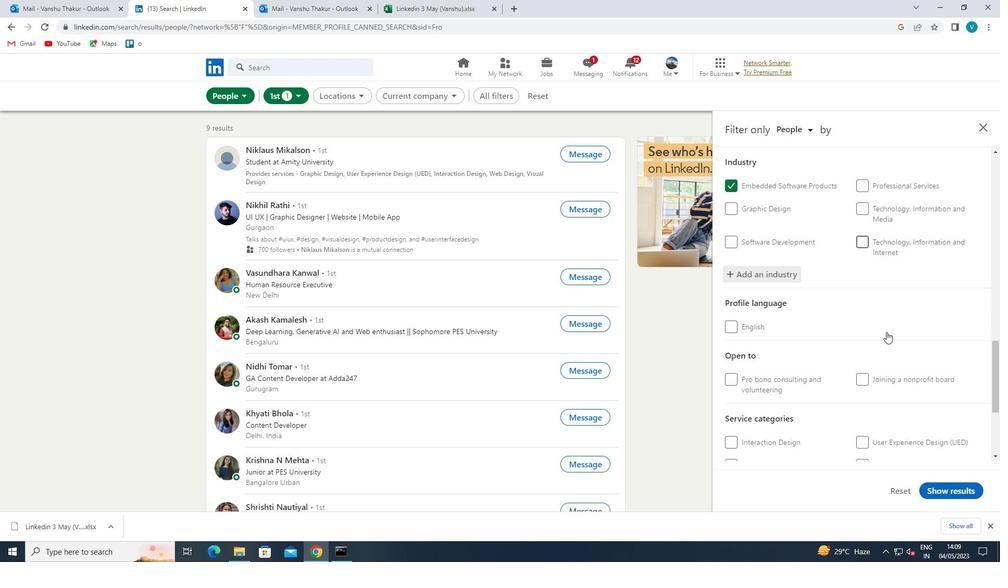 
Action: Mouse moved to (898, 365)
Screenshot: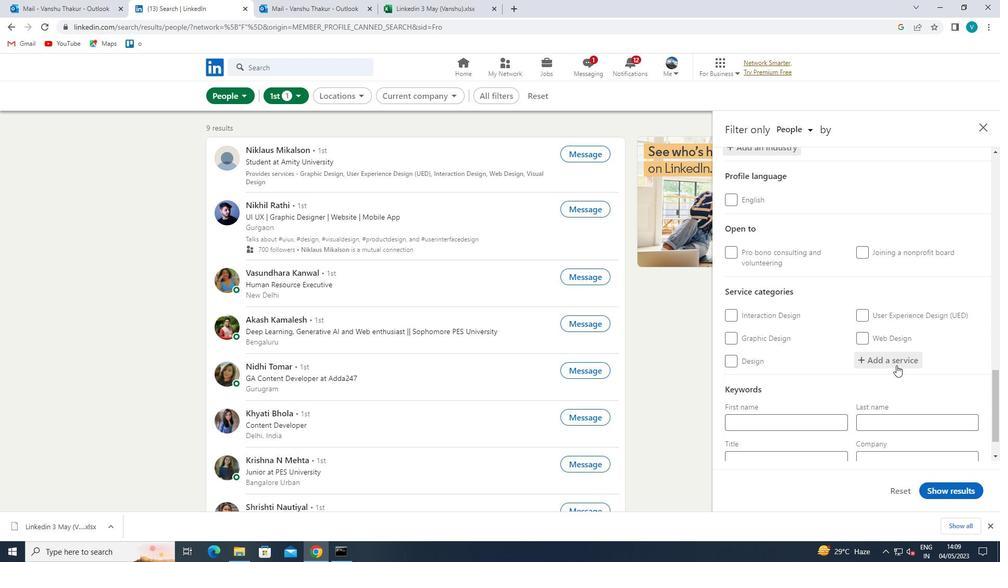 
Action: Mouse pressed left at (898, 365)
Screenshot: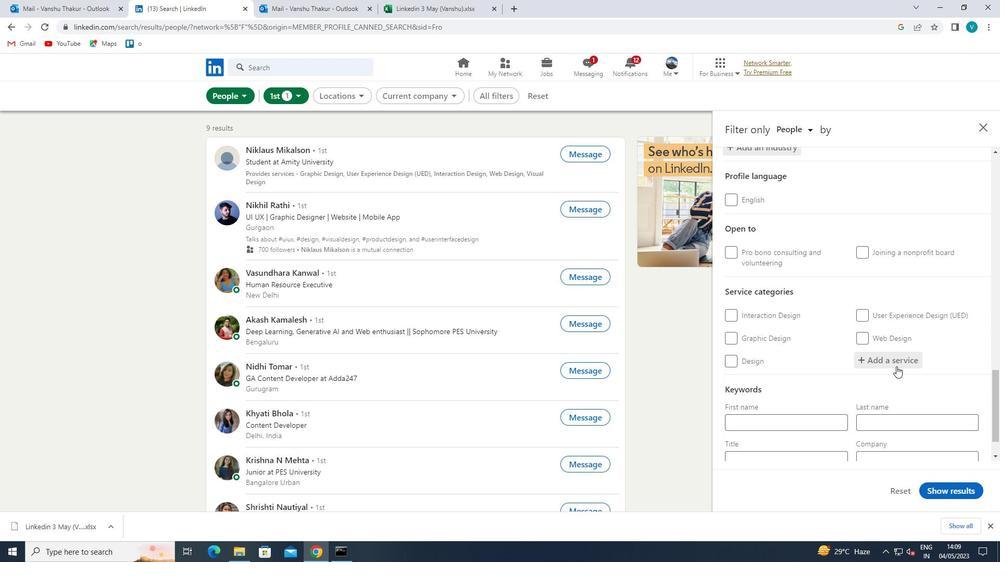 
Action: Mouse moved to (899, 363)
Screenshot: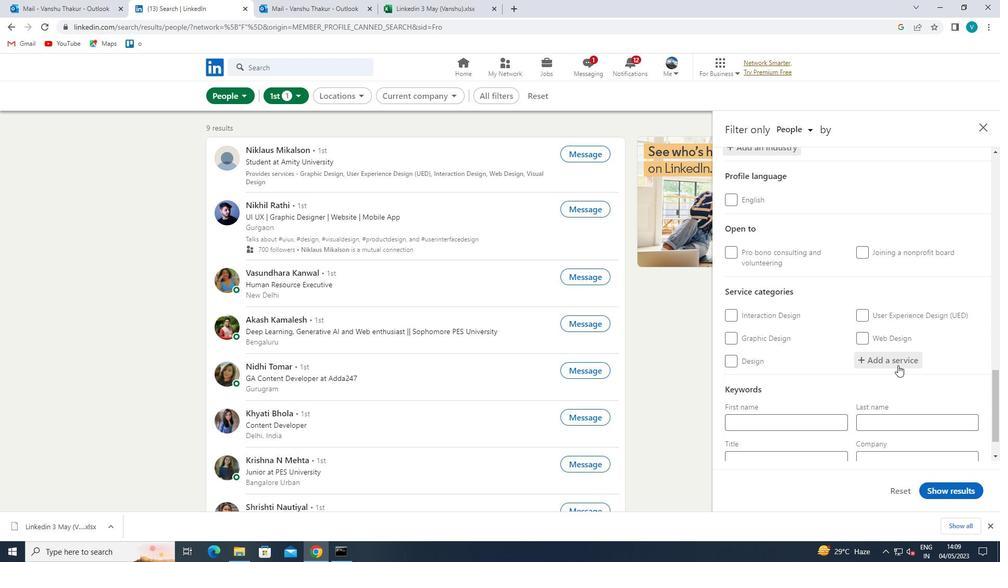 
Action: Key pressed <Key.shift>SUPPORT<Key.space><Key.shift><Key.shift><Key.shift><Key.shift><Key.shift><Key.shift><Key.shift><Key.shift><Key.shift><Key.shift><Key.shift><Key.shift><Key.shift><Key.shift><Key.shift><Key.shift><Key.shift><Key.shift><Key.shift><Key.shift><Key.shift><Key.shift><Key.shift><Key.shift><Key.shift><Key.shift>TECHNICAL<Key.space><Key.shift>WRITING
Screenshot: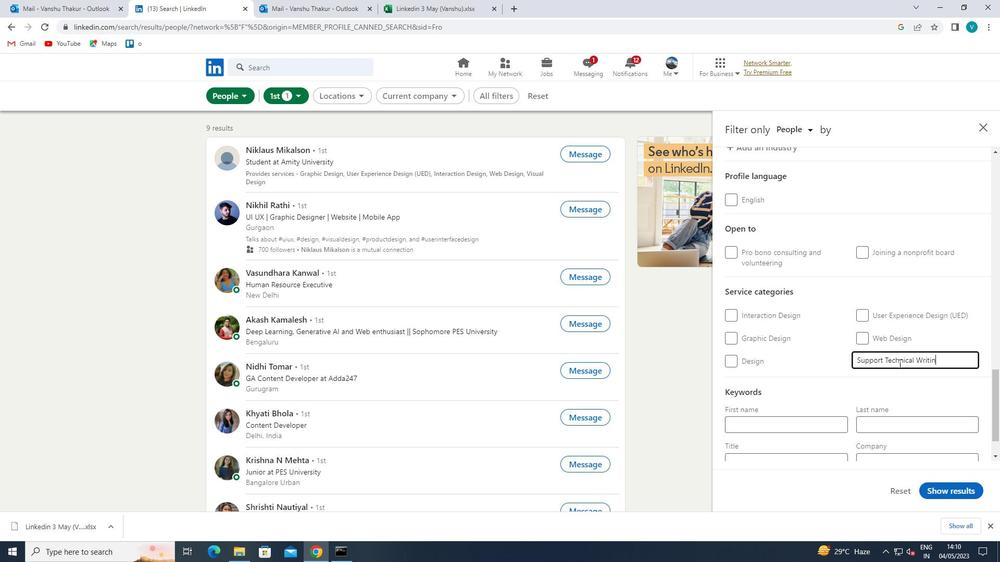 
Action: Mouse moved to (896, 415)
Screenshot: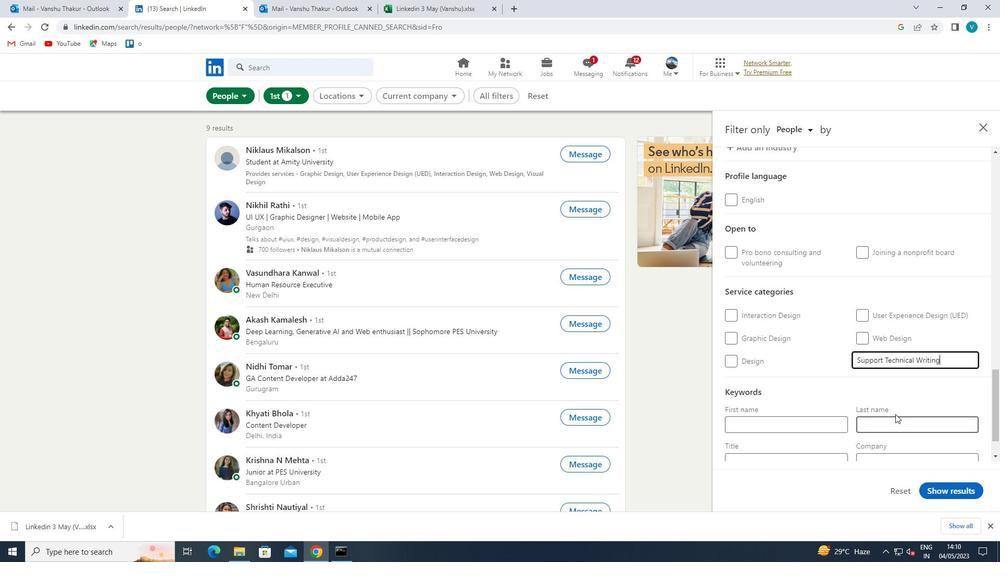 
Action: Mouse scrolled (896, 414) with delta (0, 0)
Screenshot: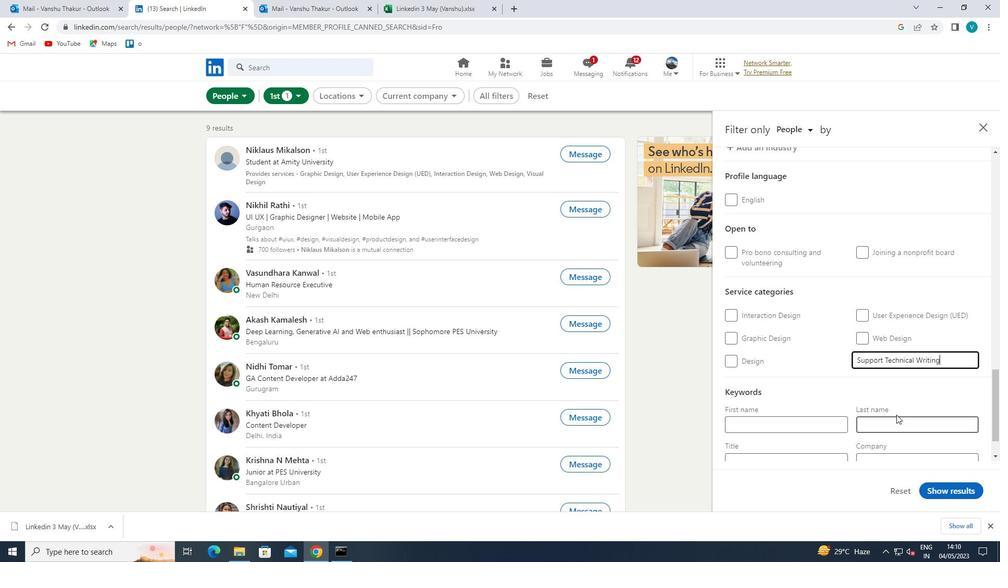 
Action: Mouse moved to (899, 414)
Screenshot: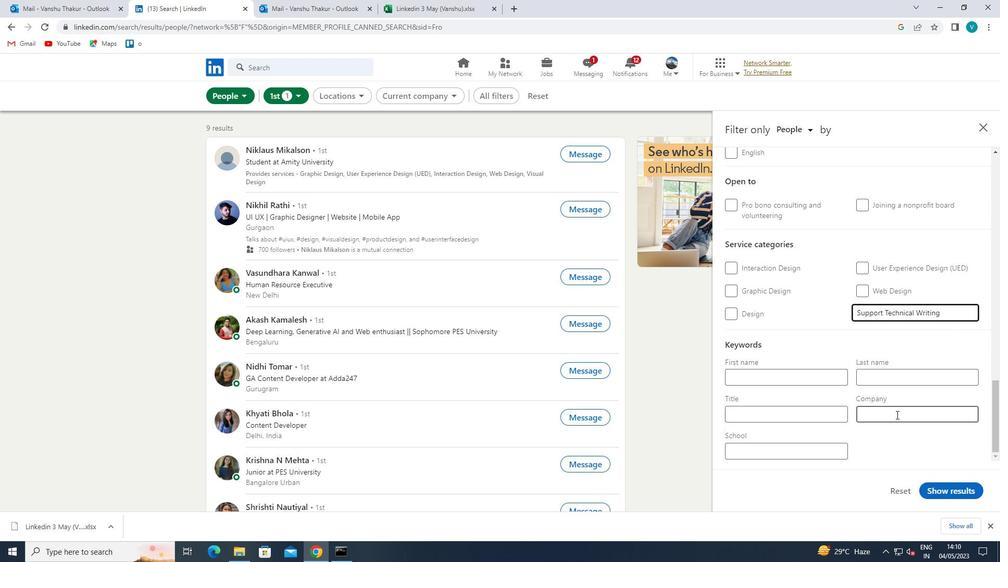 
Action: Mouse scrolled (899, 413) with delta (0, 0)
Screenshot: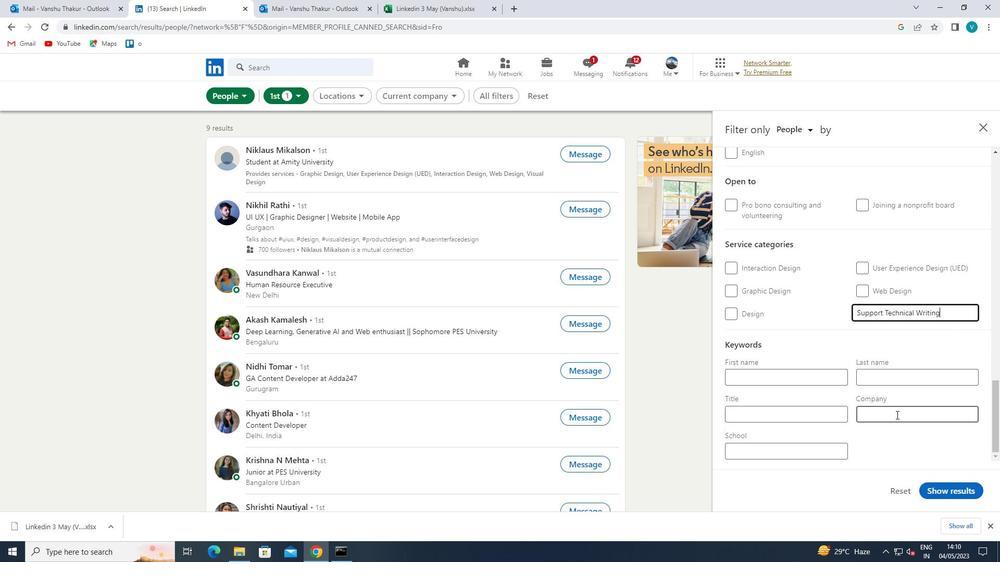 
Action: Mouse moved to (895, 412)
Screenshot: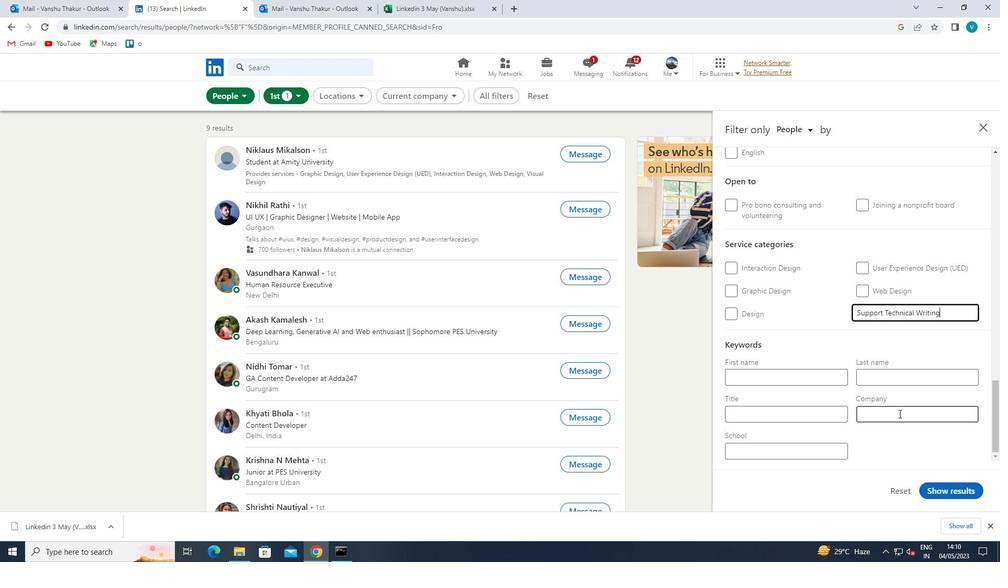 
Action: Mouse scrolled (895, 412) with delta (0, 0)
Screenshot: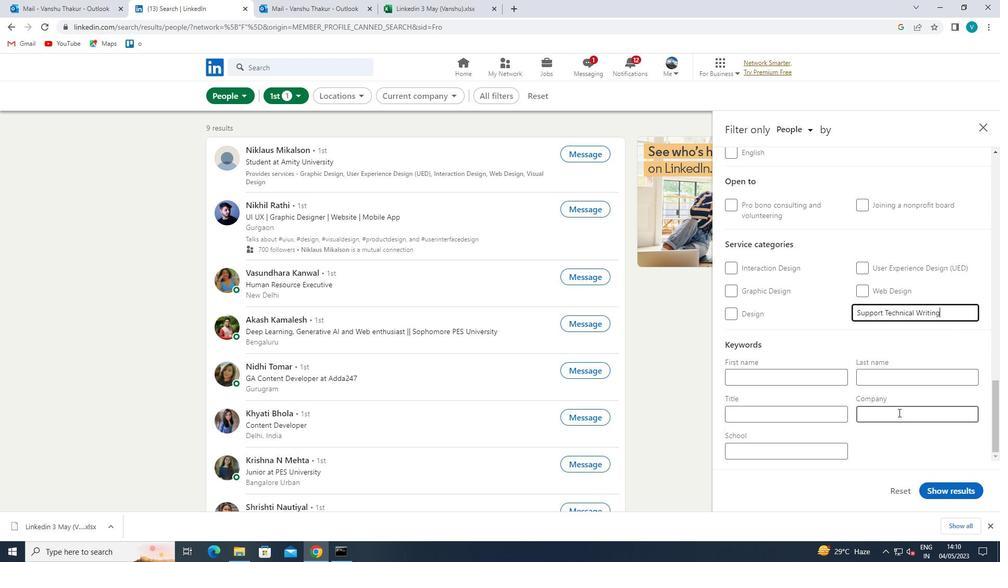 
Action: Mouse moved to (893, 412)
Screenshot: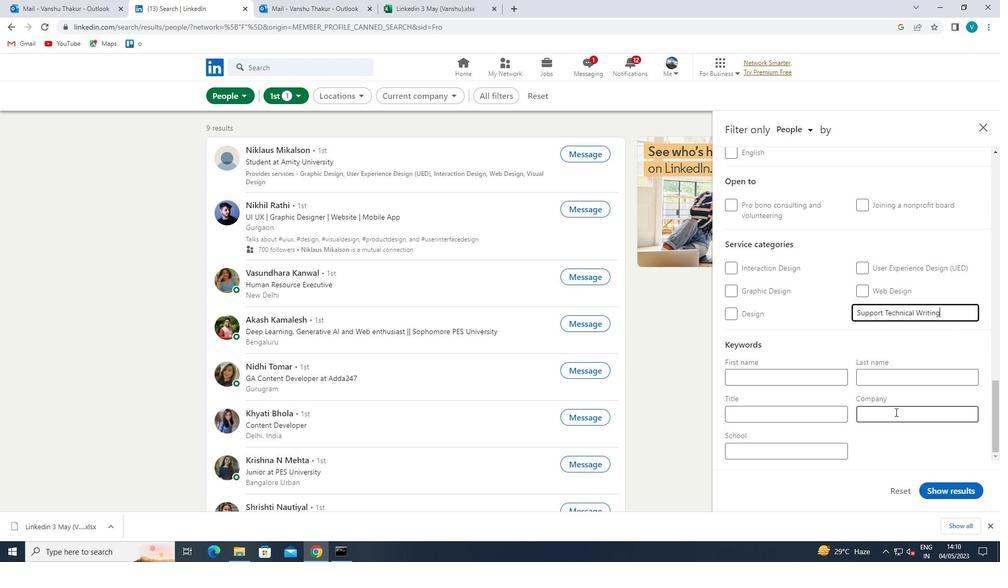 
Action: Mouse scrolled (893, 412) with delta (0, 0)
Screenshot: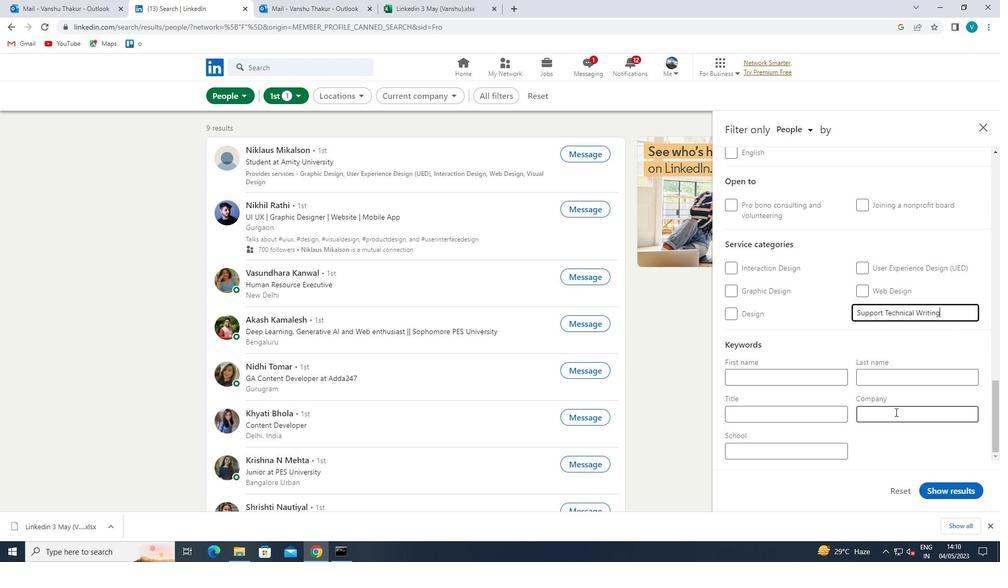 
Action: Mouse moved to (828, 419)
Screenshot: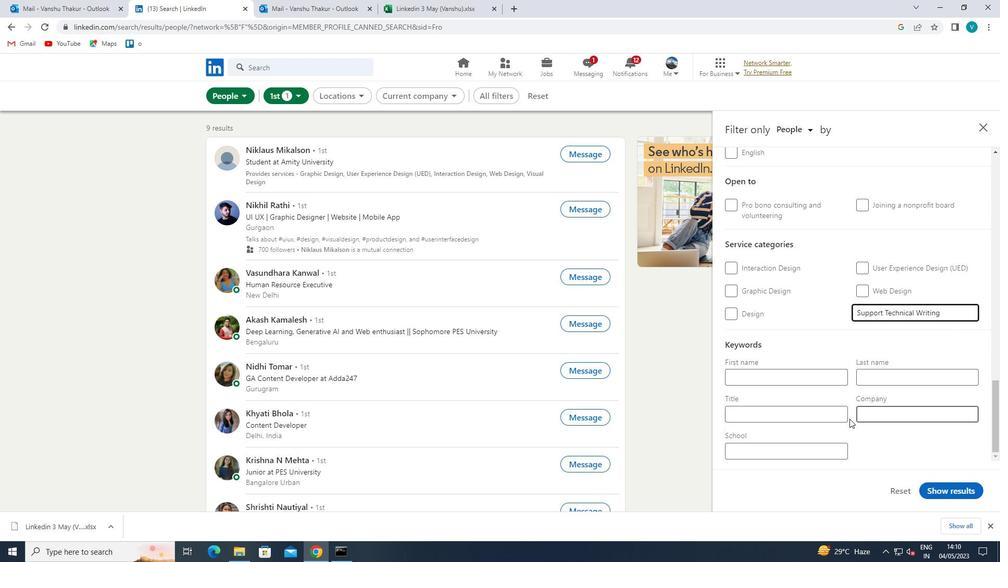 
Action: Mouse pressed left at (828, 419)
Screenshot: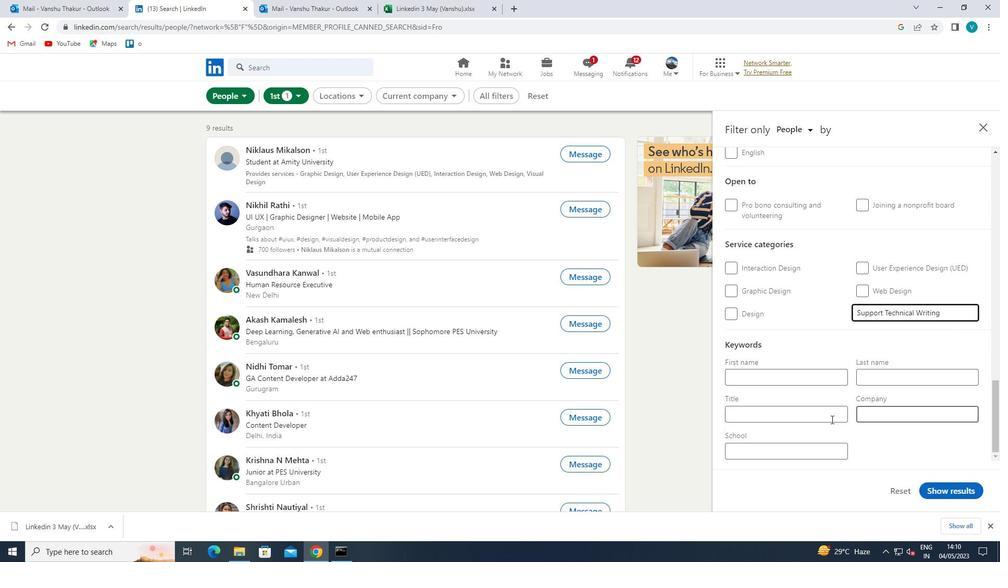 
Action: Mouse moved to (829, 420)
Screenshot: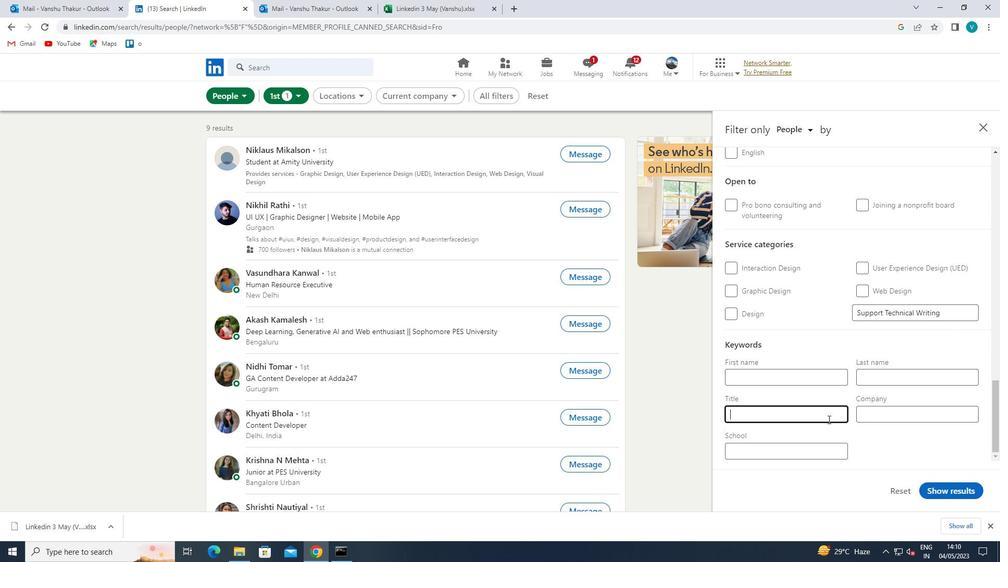 
Action: Key pressed <Key.shift><Key.shift><Key.shift><Key.shift><Key.shift>DIT<Key.backspace>RECRTOR<Key.space>O<Key.space><Key.backspace>F<Key.space>
Screenshot: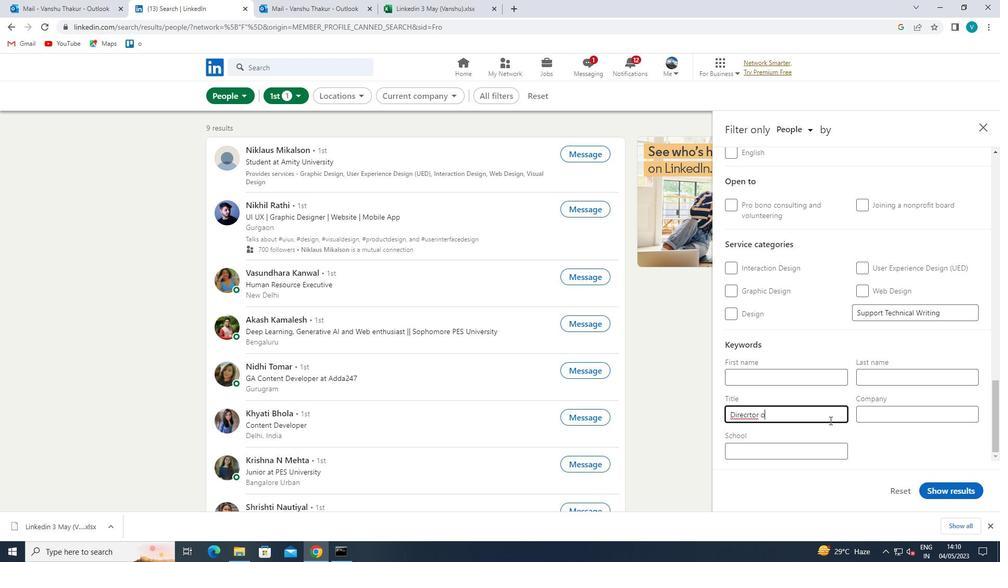 
Action: Mouse moved to (748, 417)
Screenshot: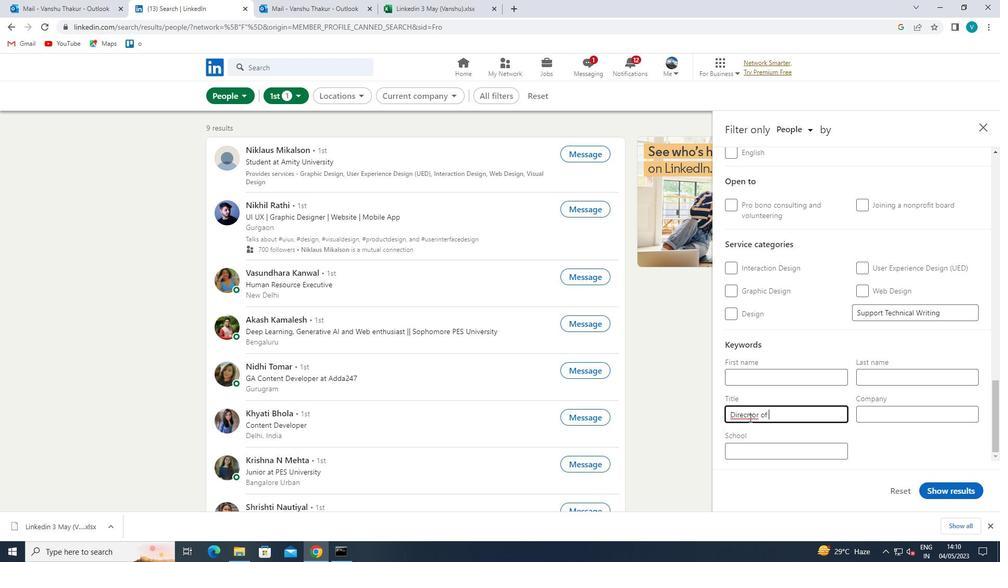 
Action: Mouse pressed left at (748, 417)
Screenshot: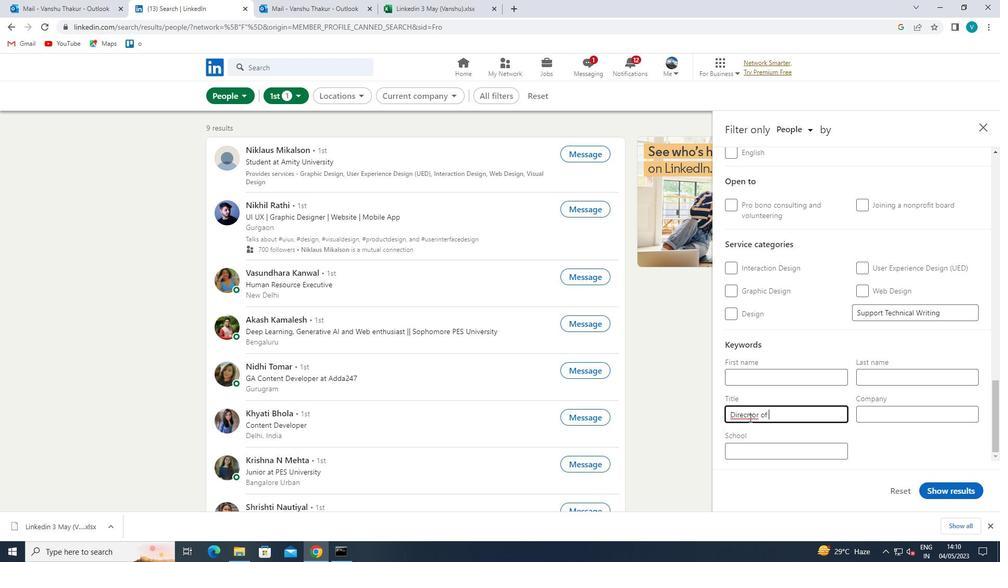 
Action: Mouse moved to (762, 433)
Screenshot: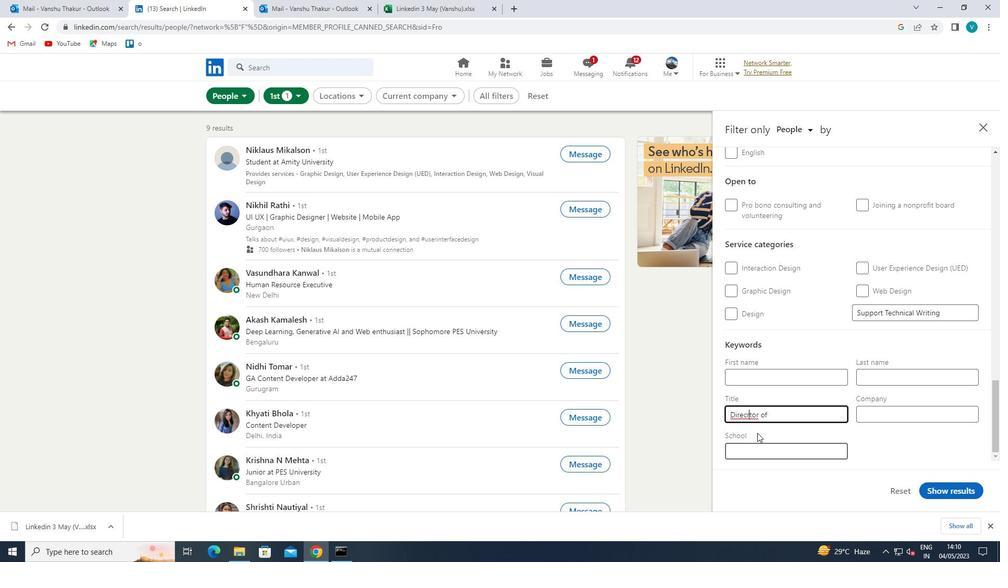 
Action: Key pressed <Key.backspace>
Screenshot: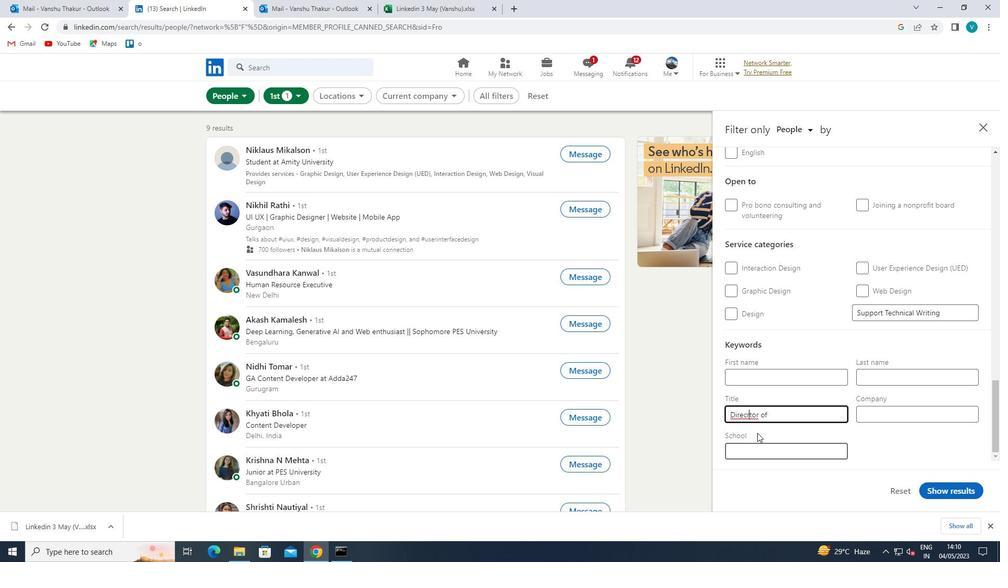 
Action: Mouse moved to (773, 417)
Screenshot: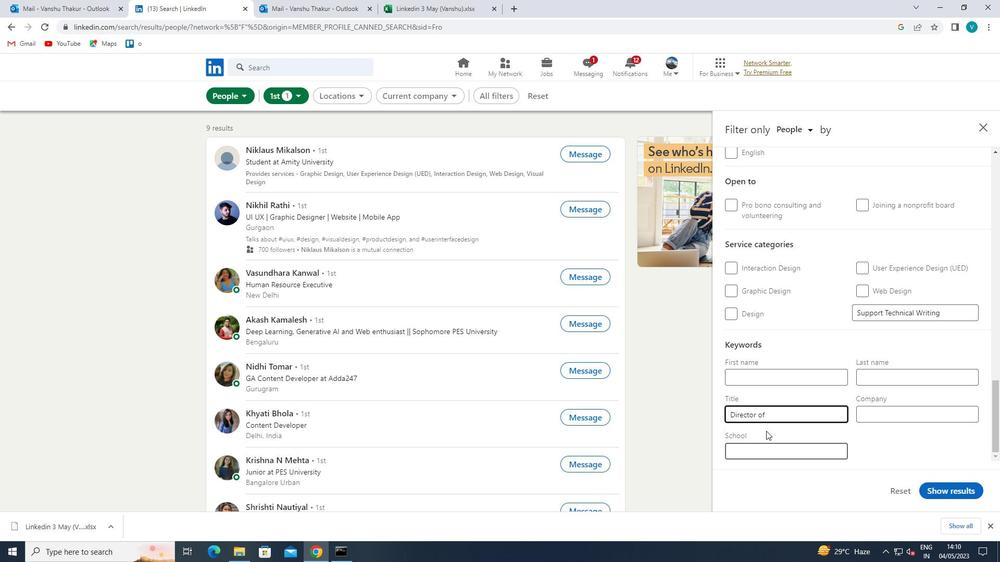 
Action: Mouse pressed left at (773, 417)
Screenshot: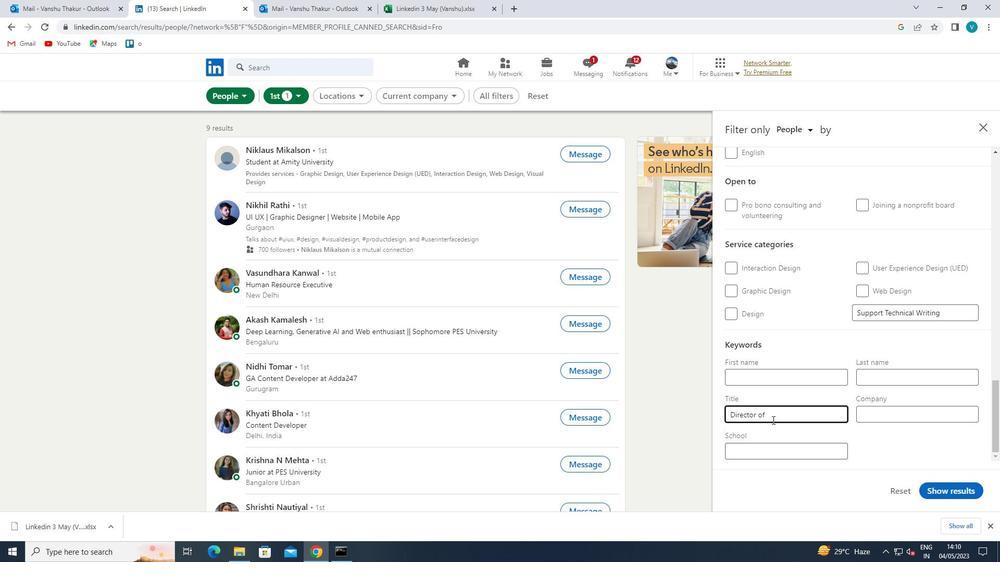 
Action: Mouse moved to (774, 416)
Screenshot: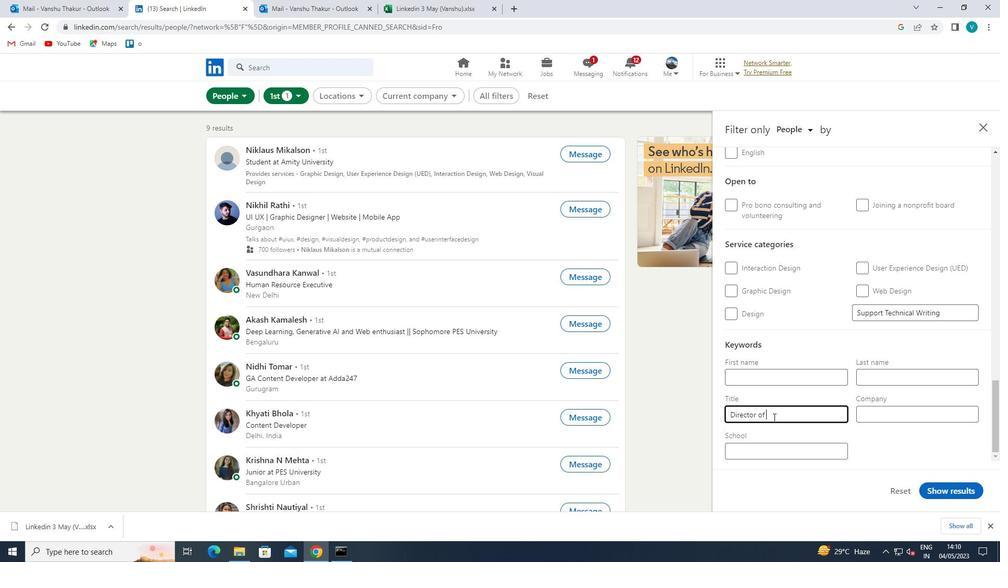 
Action: Key pressed <Key.shift><Key.shift>INSIDE<Key.space><Key.shift>SALES
Screenshot: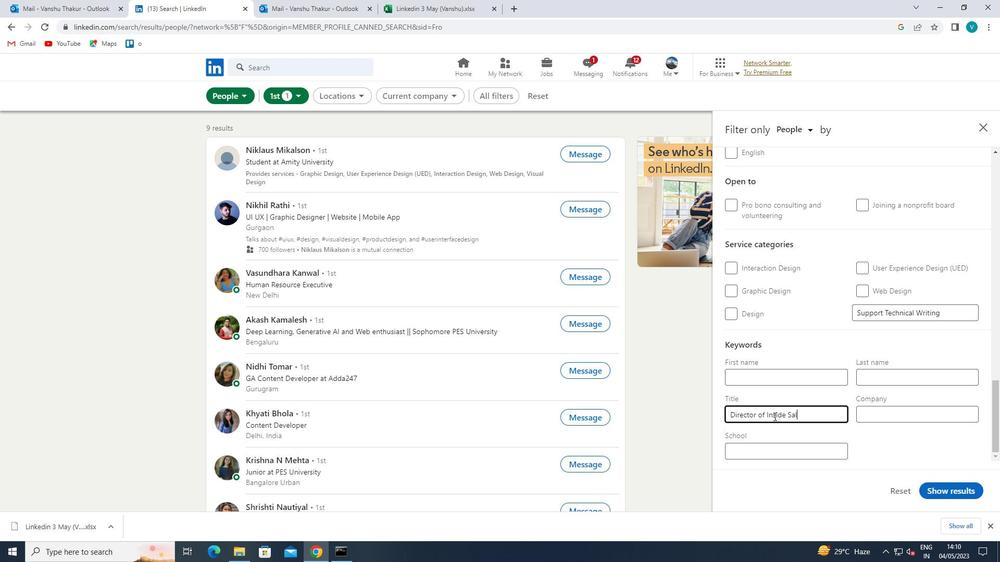 
Action: Mouse moved to (944, 491)
Screenshot: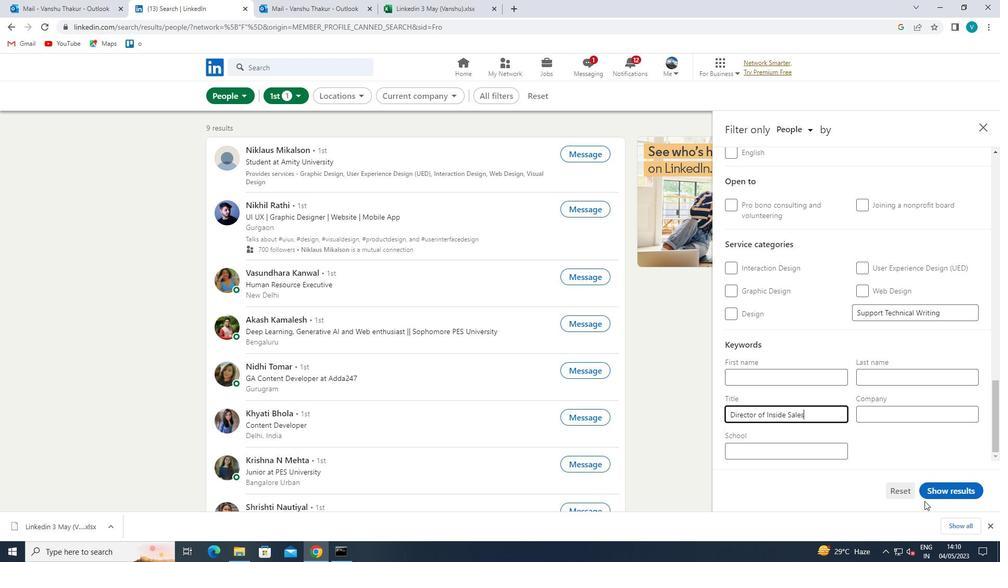 
Action: Mouse pressed left at (944, 491)
Screenshot: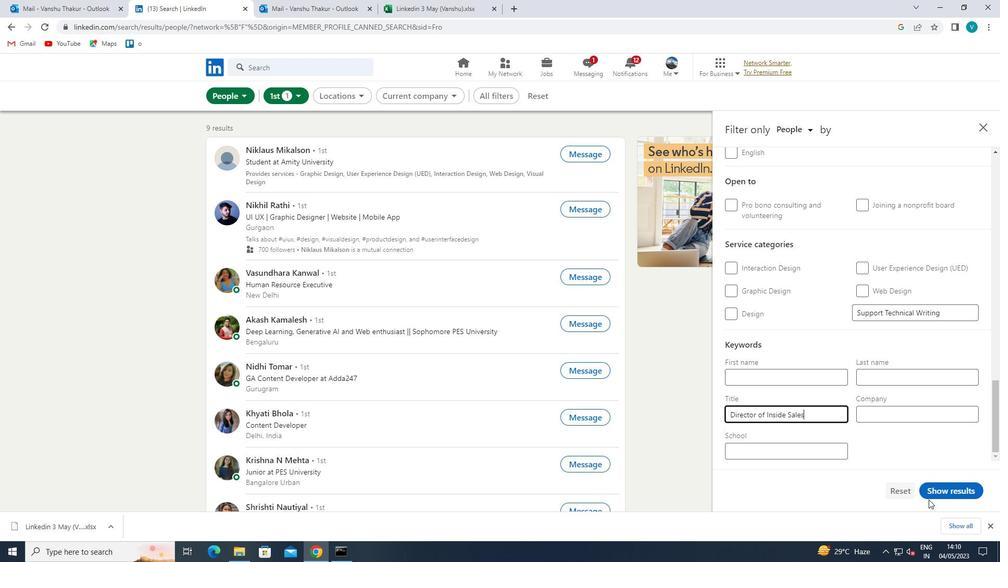 
Action: Mouse moved to (939, 493)
Screenshot: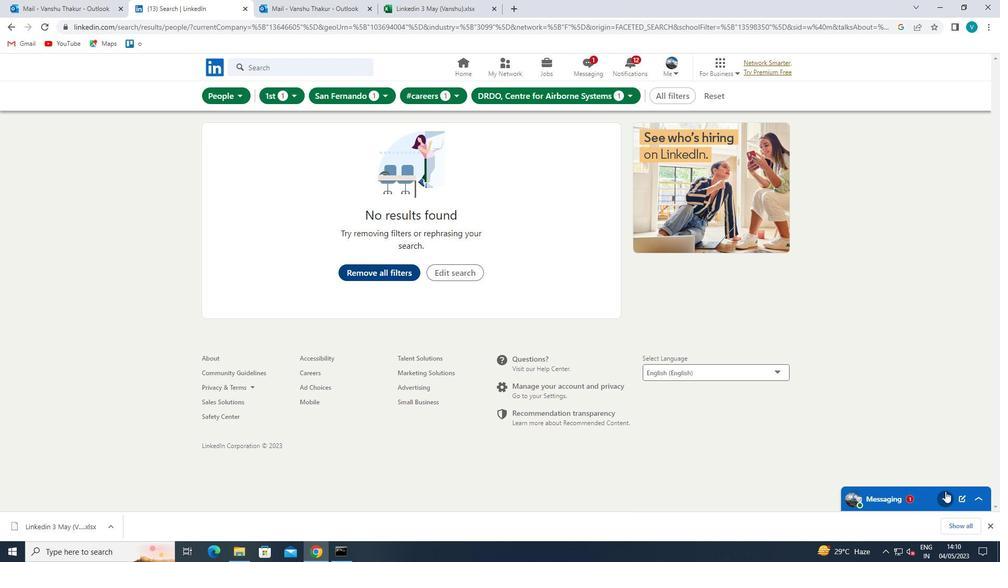 
